 Task: Add a signature Kaitlyn Wright containing Have a great National Youth Day, Kaitlyn Wright to email address softage.5@softage.net and add a label Analytics
Action: Mouse moved to (1118, 89)
Screenshot: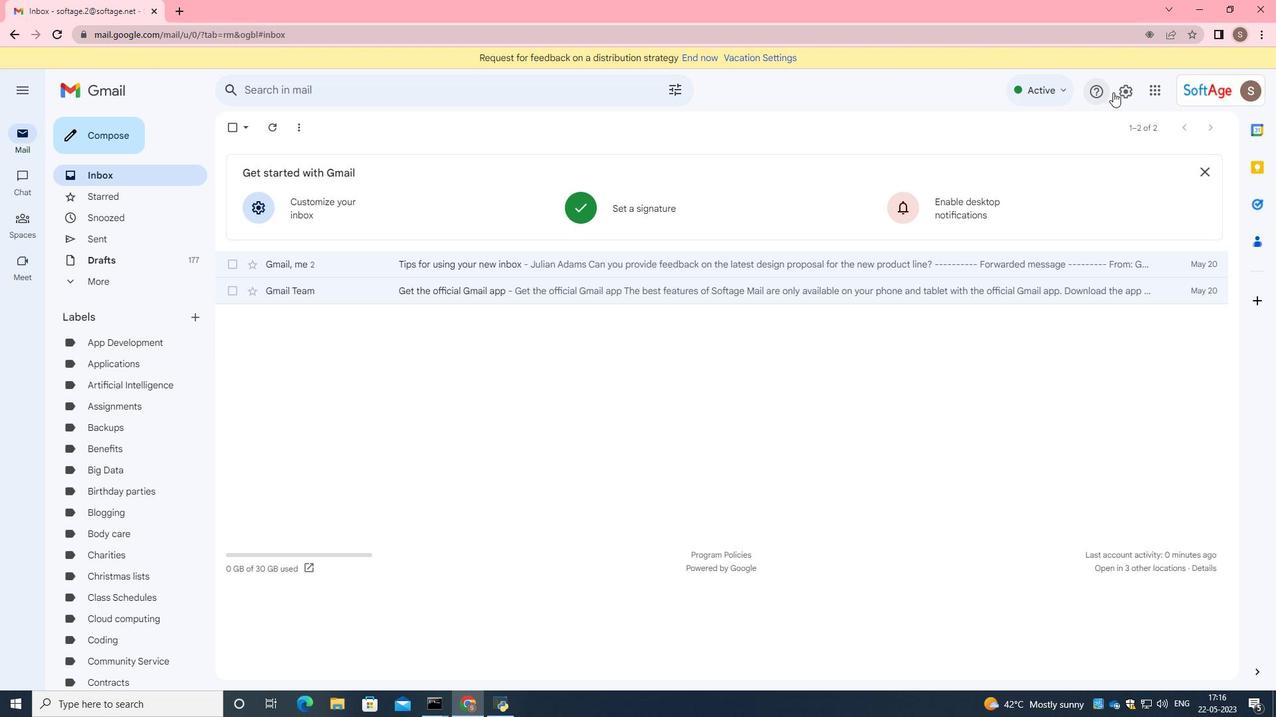 
Action: Mouse pressed left at (1118, 89)
Screenshot: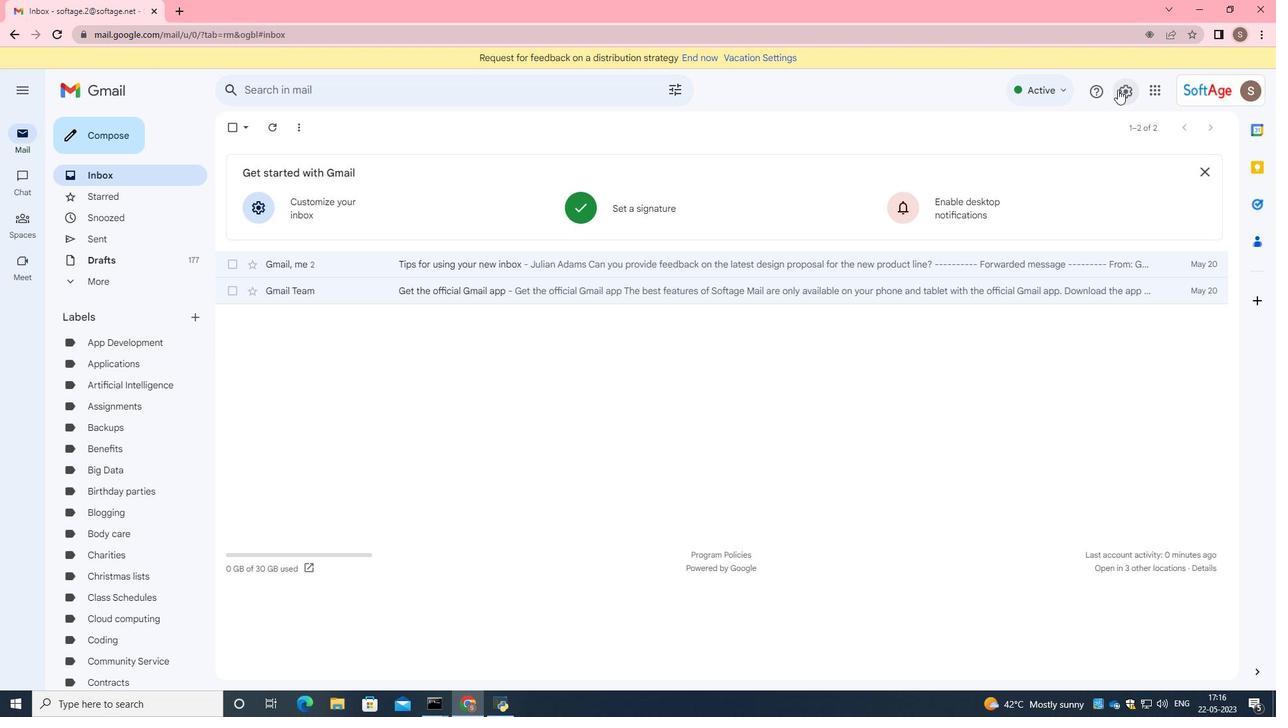 
Action: Mouse moved to (1124, 157)
Screenshot: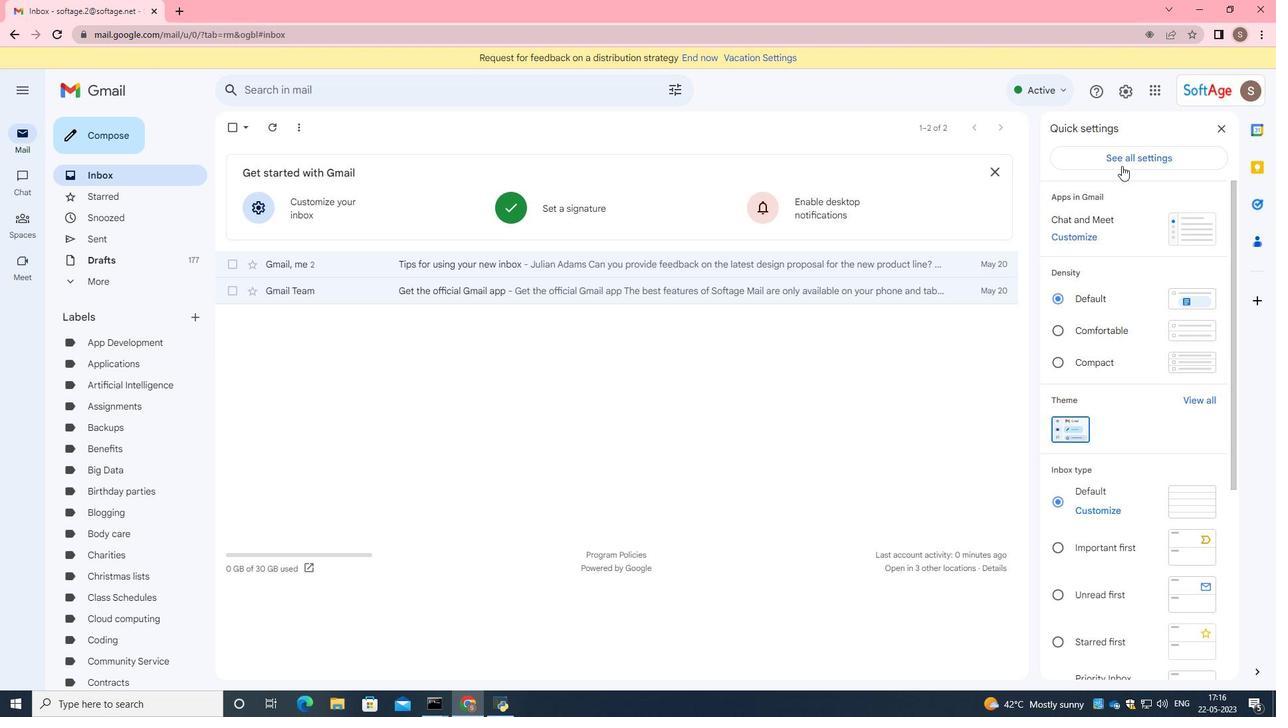 
Action: Mouse pressed left at (1124, 157)
Screenshot: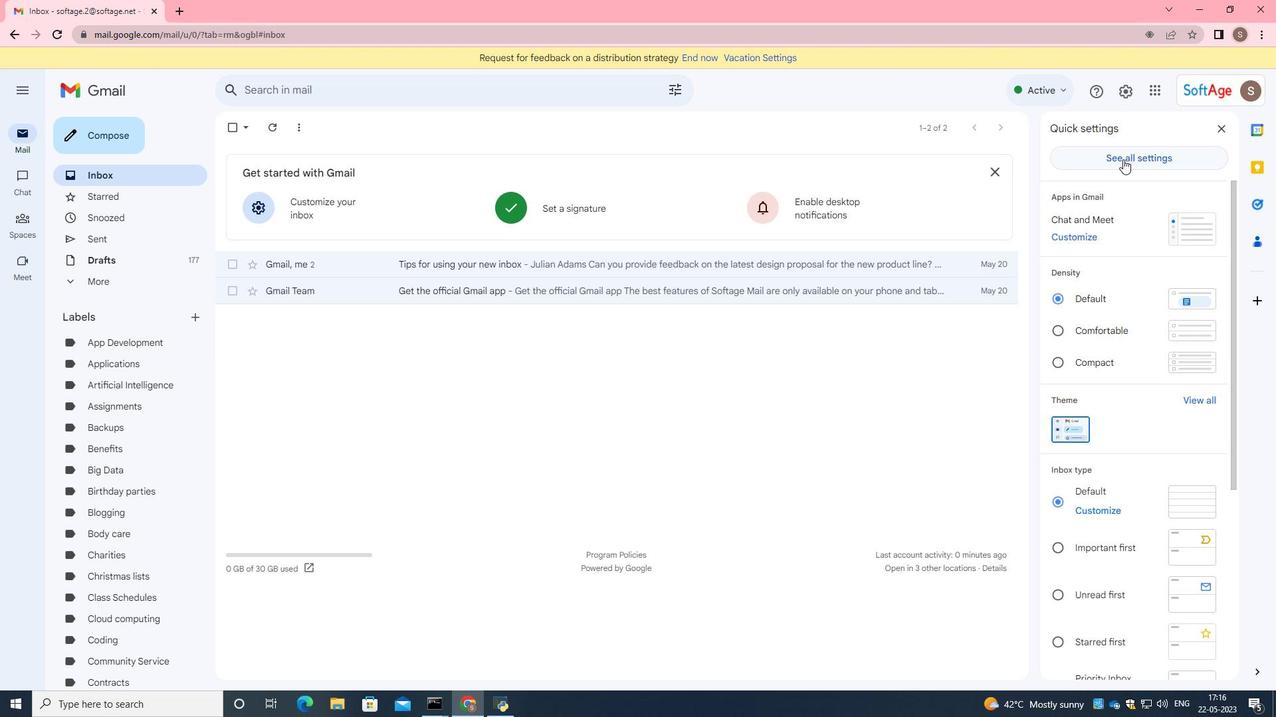 
Action: Mouse moved to (739, 311)
Screenshot: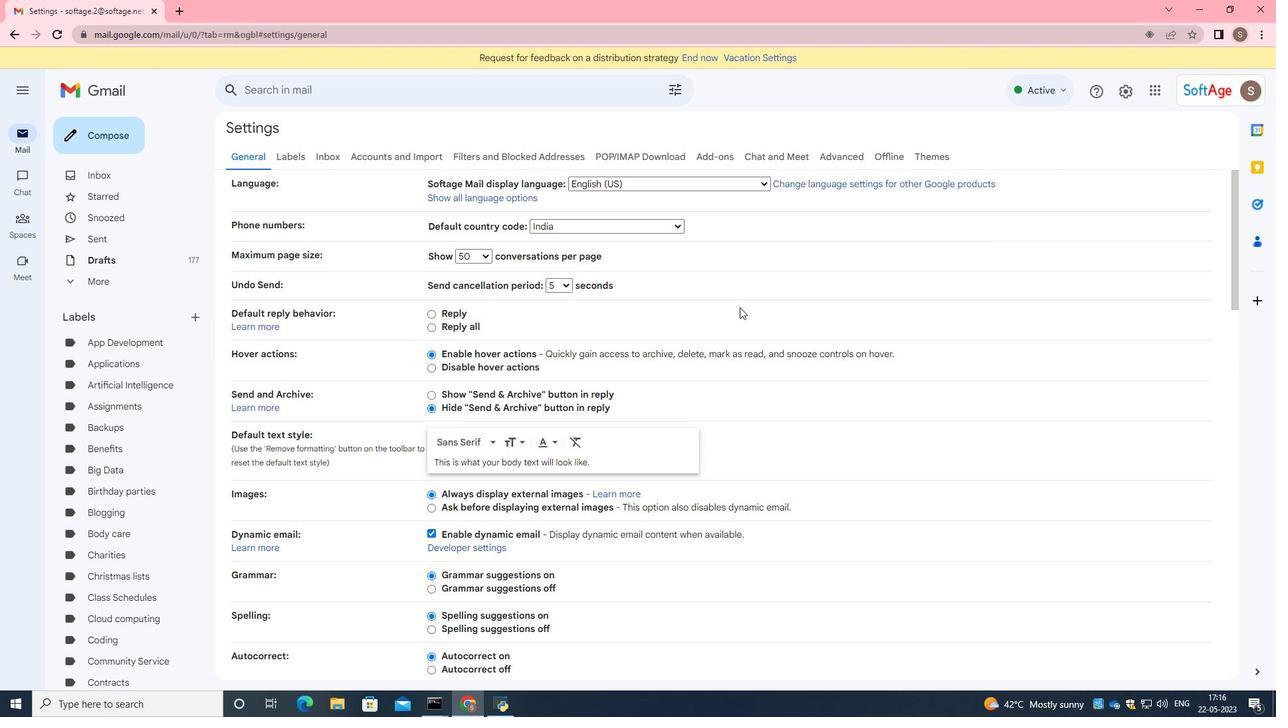 
Action: Mouse scrolled (739, 310) with delta (0, 0)
Screenshot: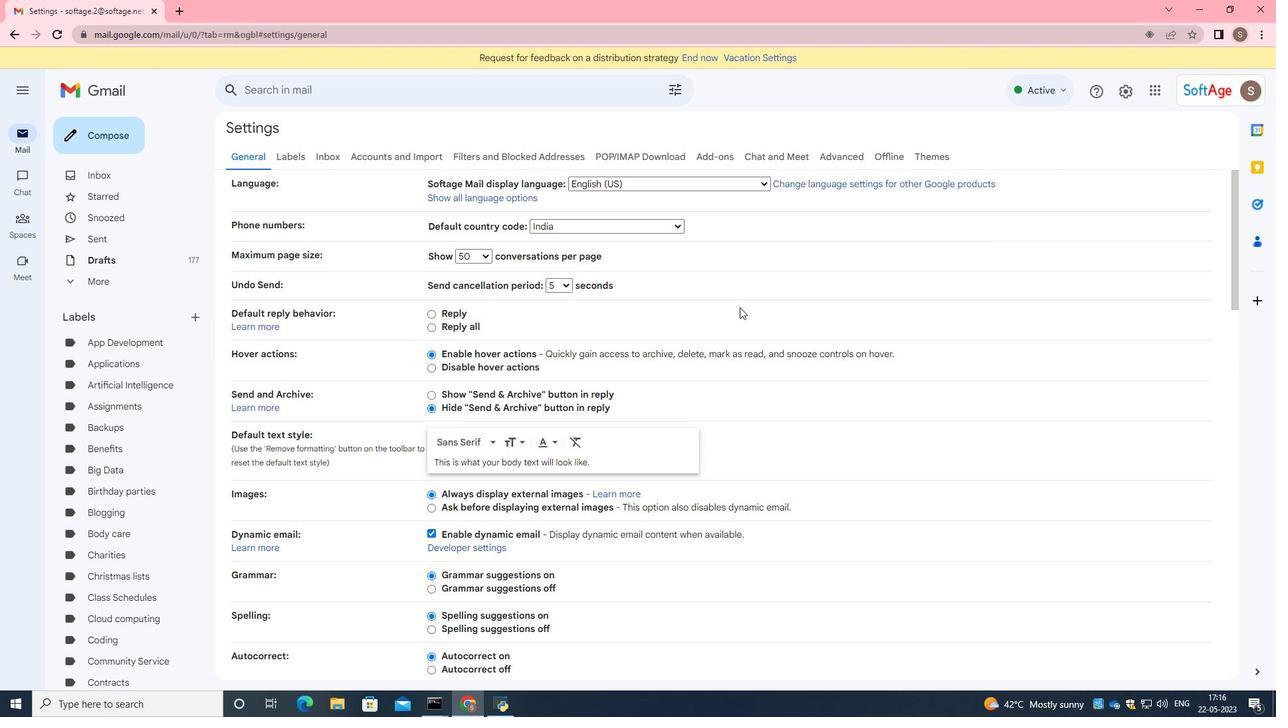 
Action: Mouse moved to (738, 317)
Screenshot: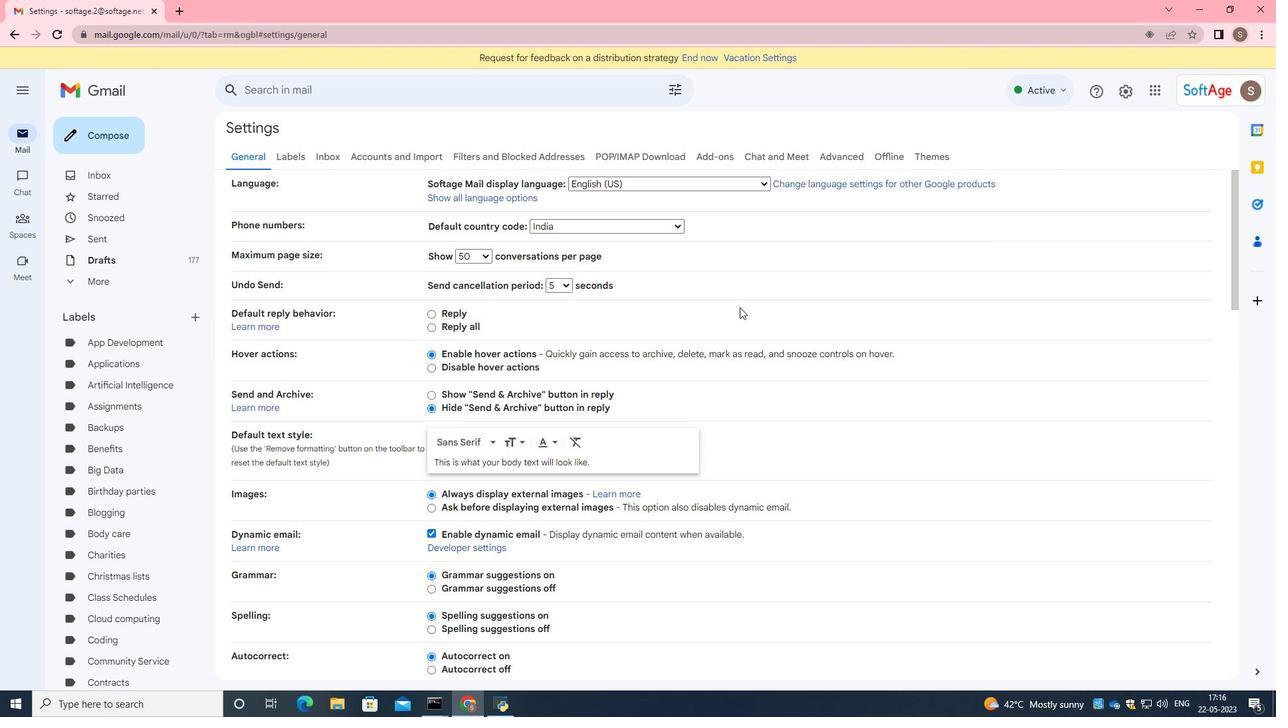 
Action: Mouse scrolled (738, 317) with delta (0, 0)
Screenshot: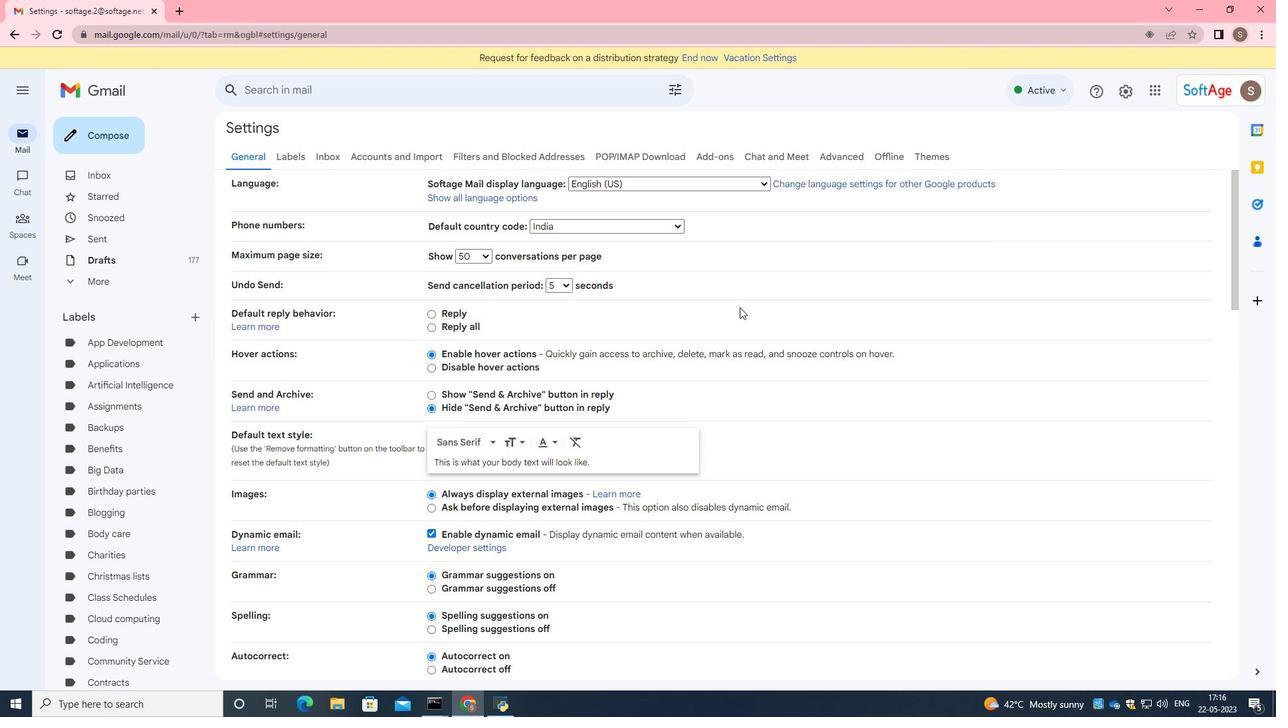 
Action: Mouse moved to (738, 319)
Screenshot: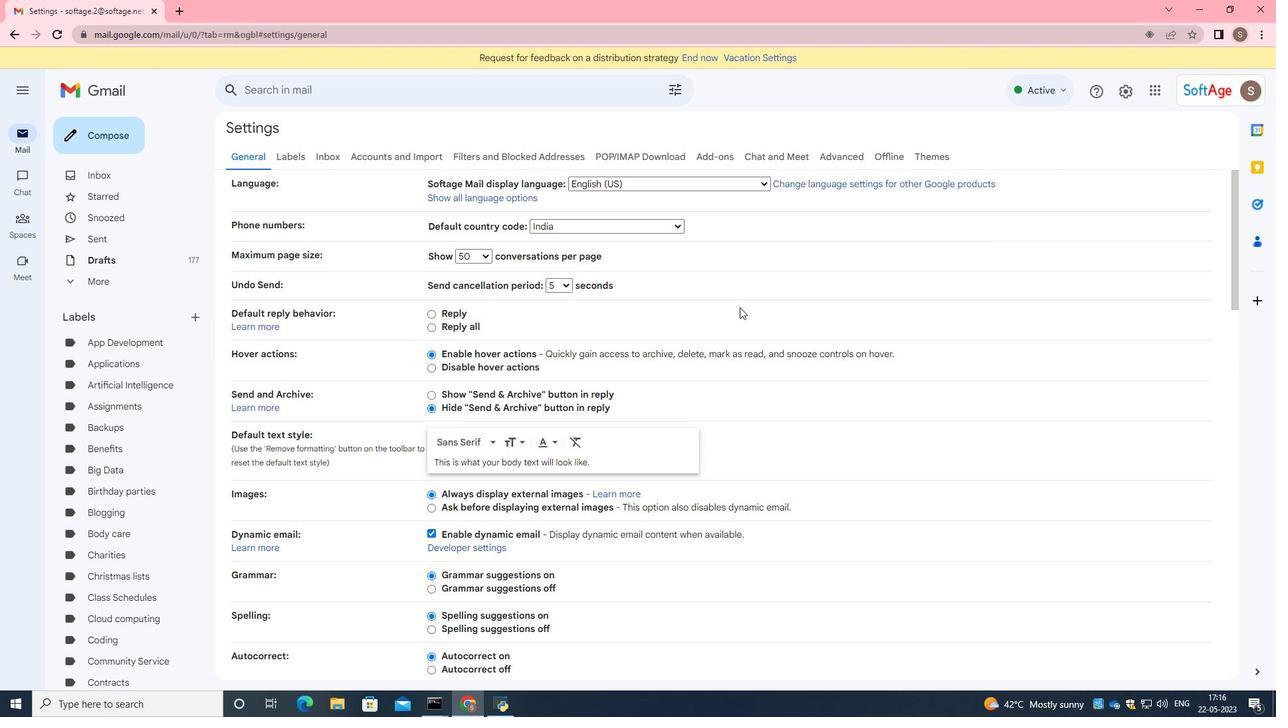 
Action: Mouse scrolled (738, 319) with delta (0, 0)
Screenshot: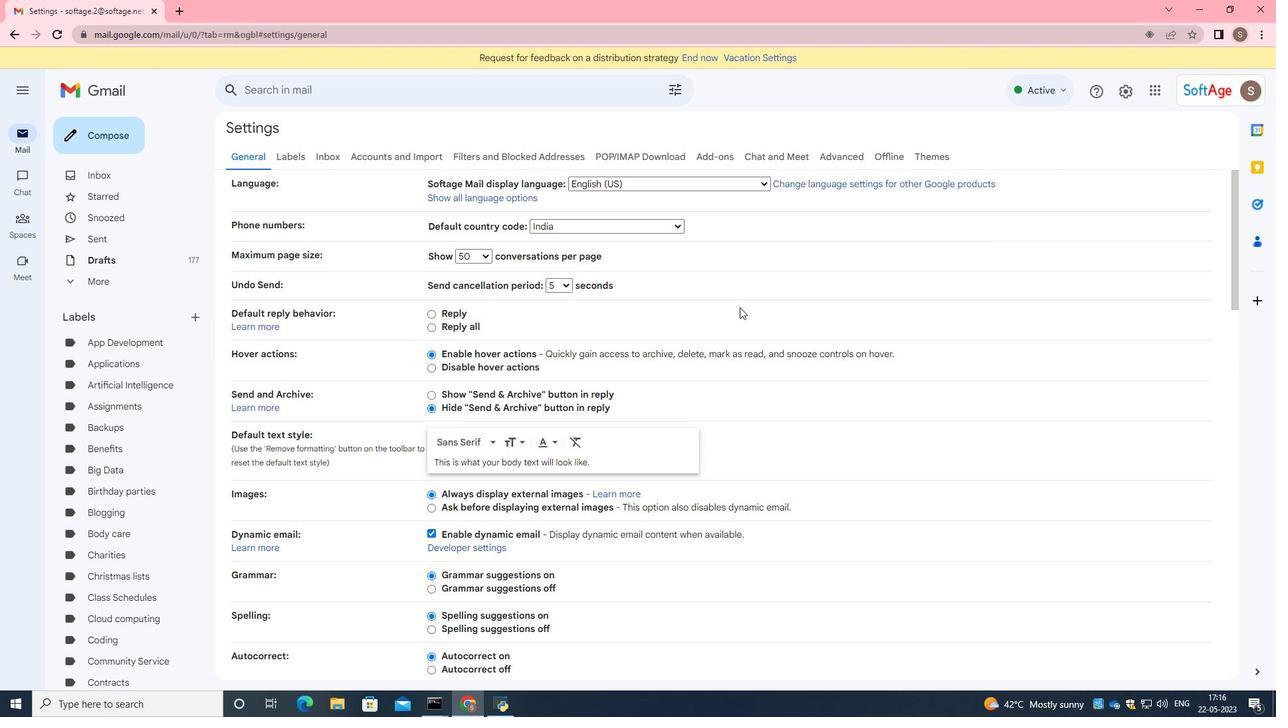 
Action: Mouse scrolled (738, 319) with delta (0, 0)
Screenshot: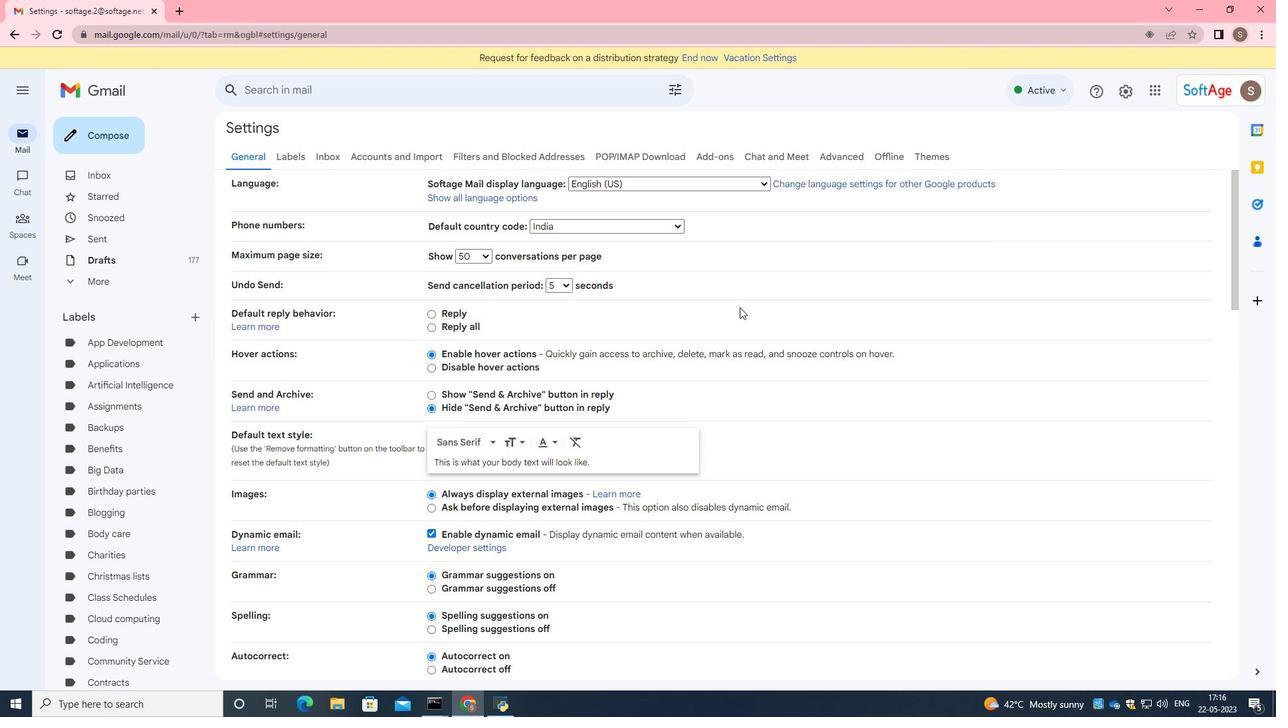 
Action: Mouse scrolled (738, 319) with delta (0, 0)
Screenshot: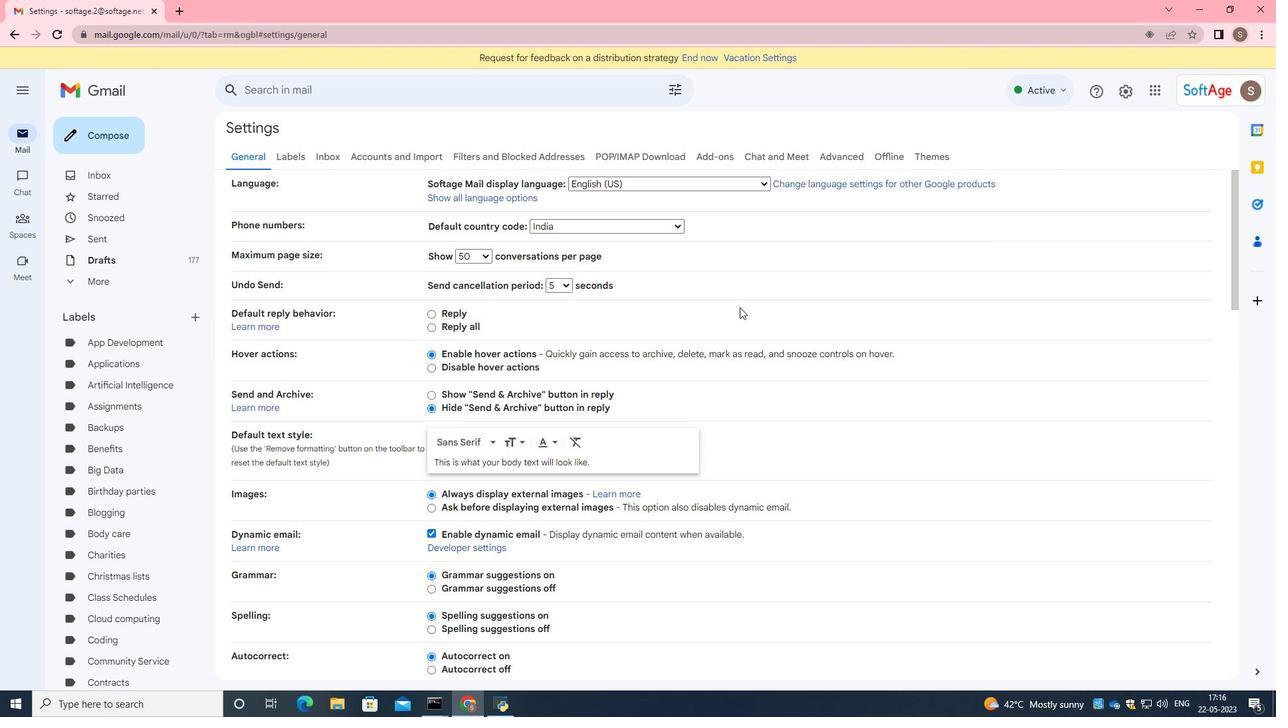 
Action: Mouse scrolled (738, 319) with delta (0, 0)
Screenshot: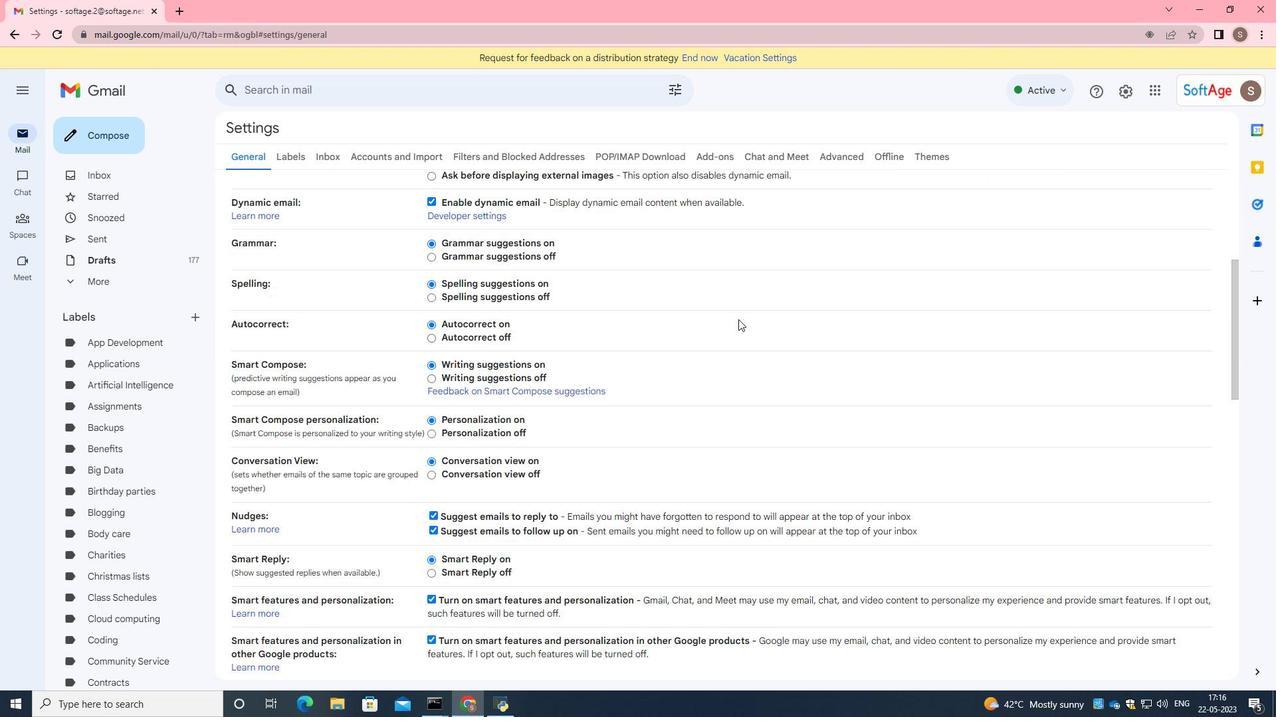 
Action: Mouse scrolled (738, 319) with delta (0, 0)
Screenshot: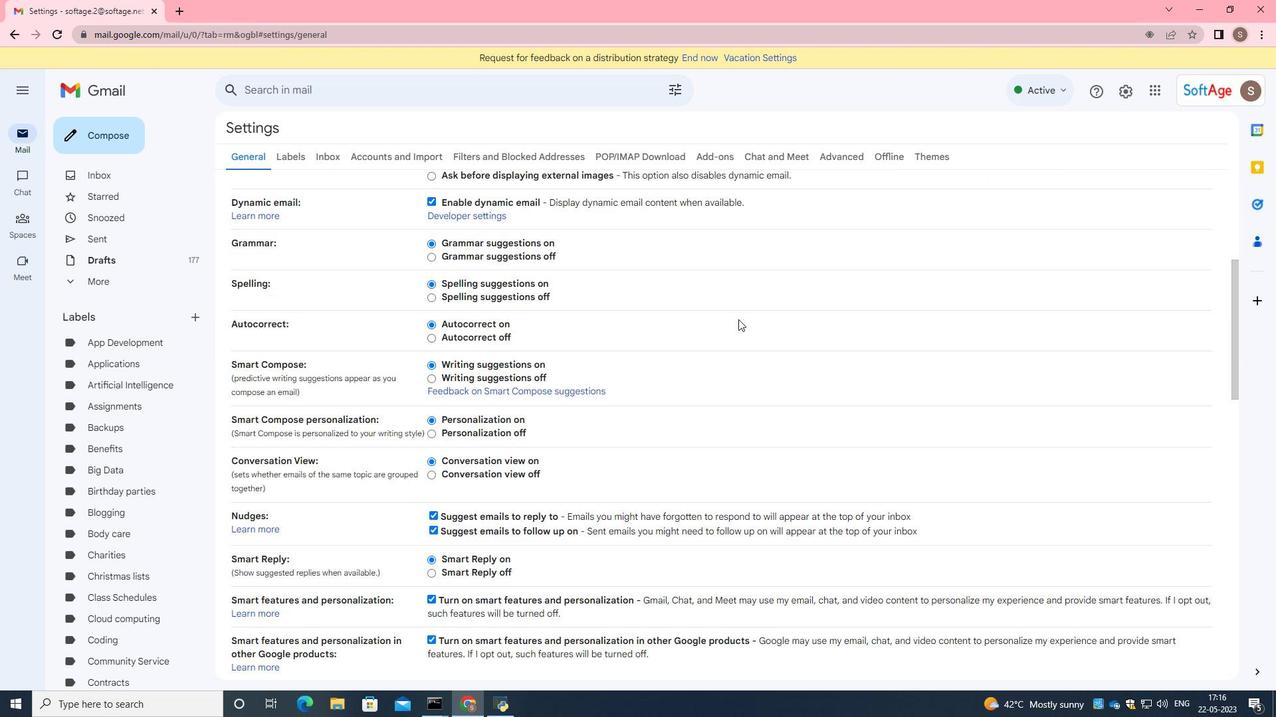 
Action: Mouse scrolled (738, 319) with delta (0, 0)
Screenshot: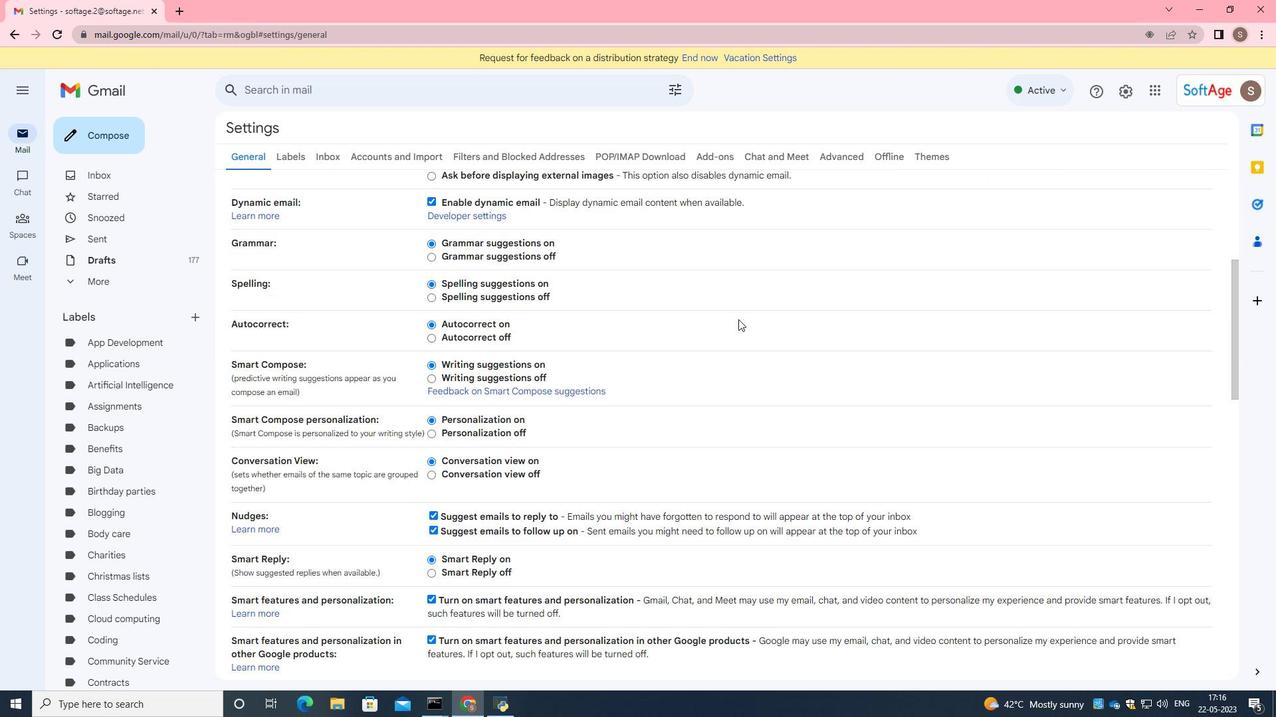 
Action: Mouse scrolled (738, 319) with delta (0, 0)
Screenshot: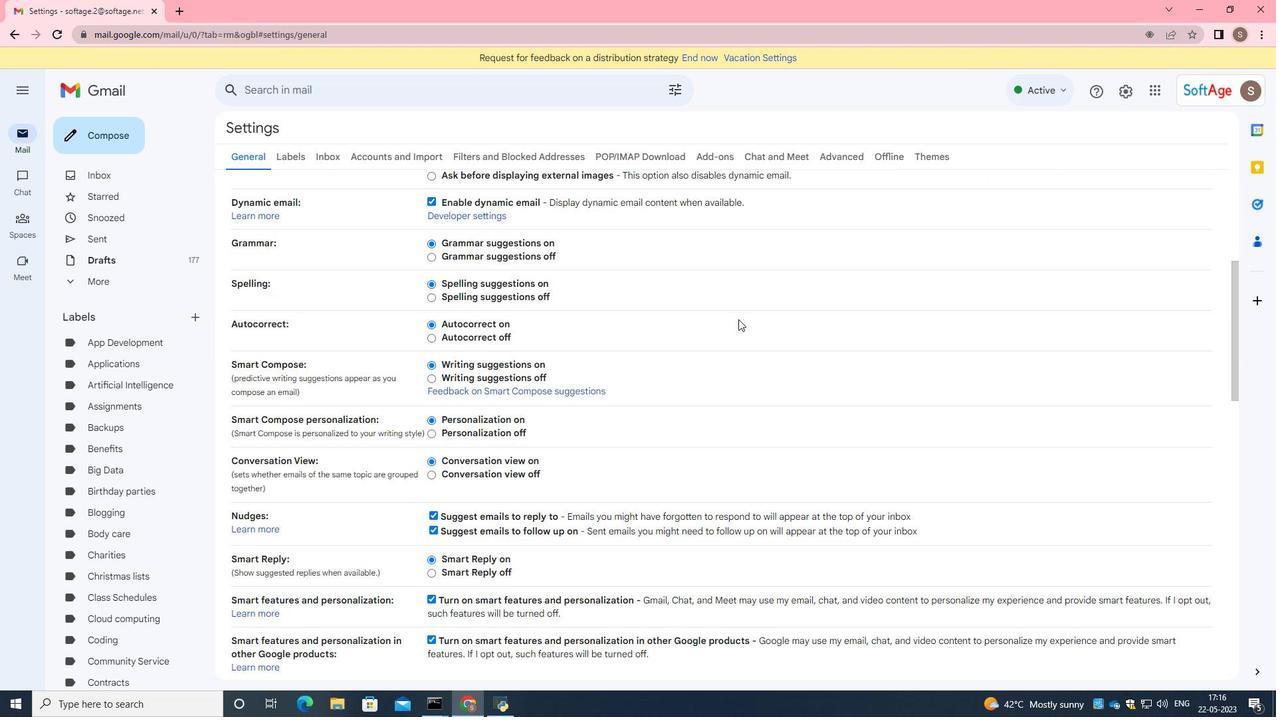 
Action: Mouse moved to (738, 322)
Screenshot: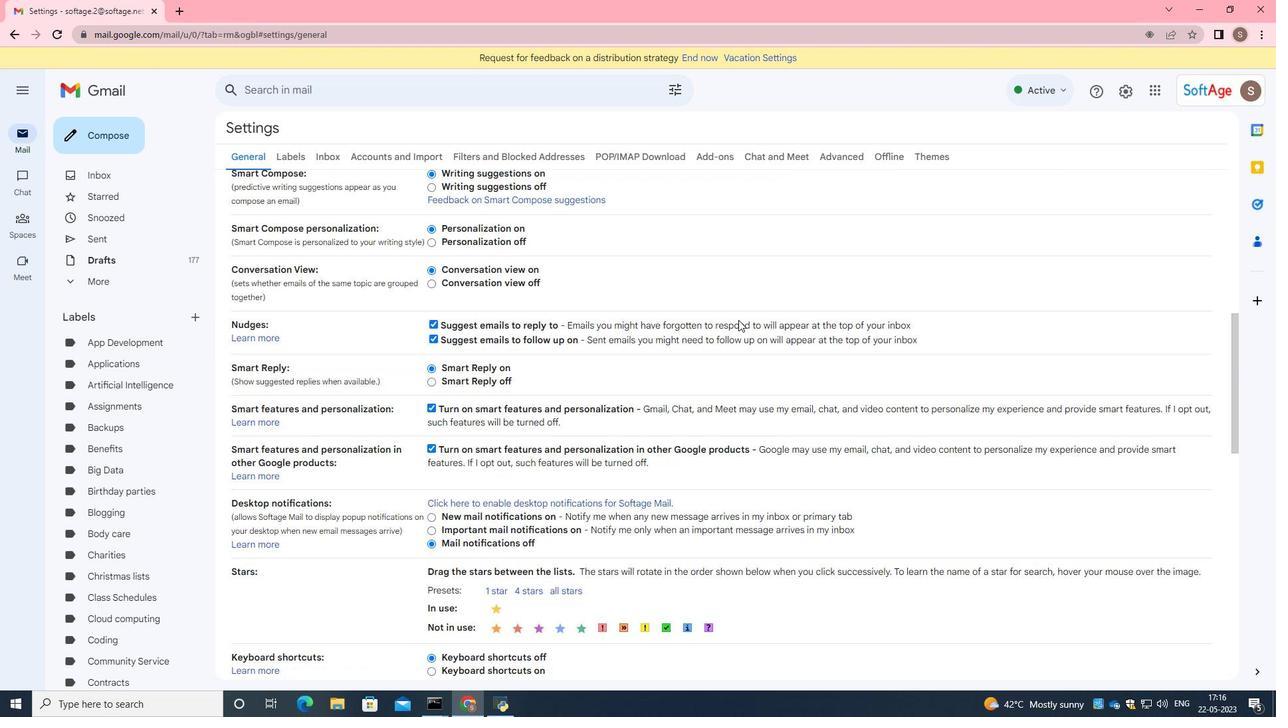 
Action: Mouse scrolled (738, 321) with delta (0, 0)
Screenshot: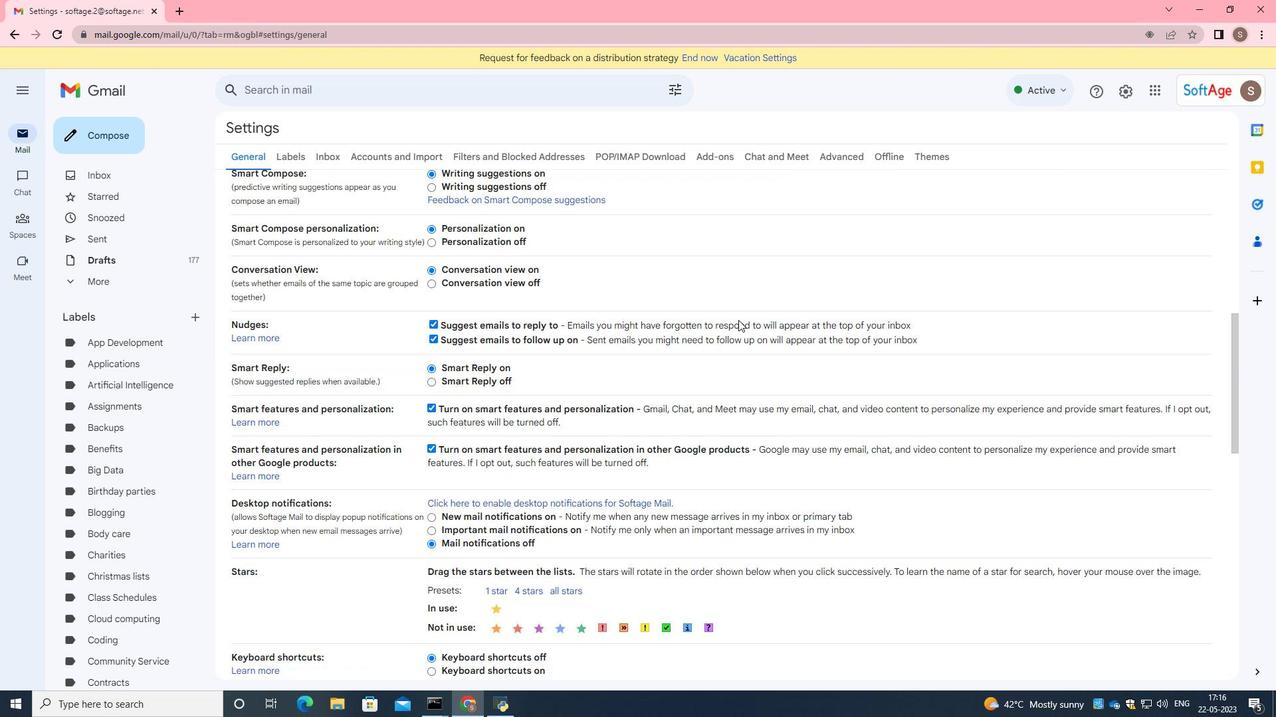 
Action: Mouse moved to (738, 323)
Screenshot: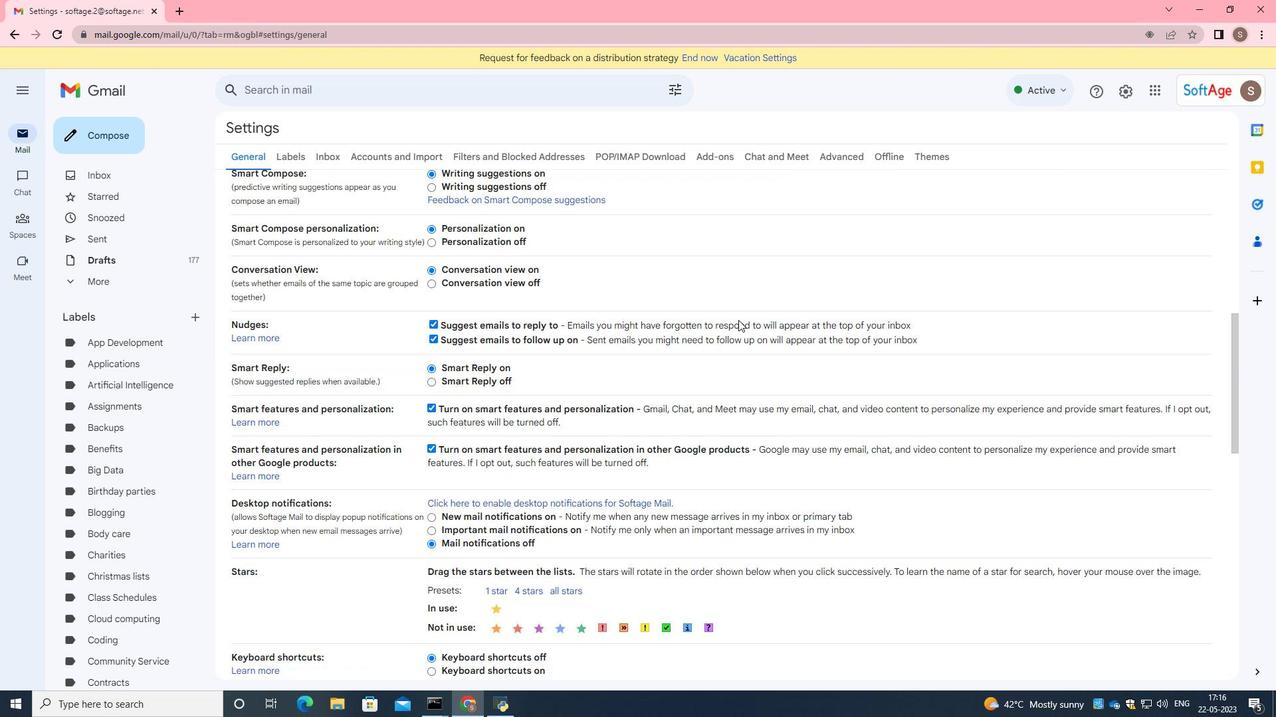 
Action: Mouse scrolled (738, 323) with delta (0, 0)
Screenshot: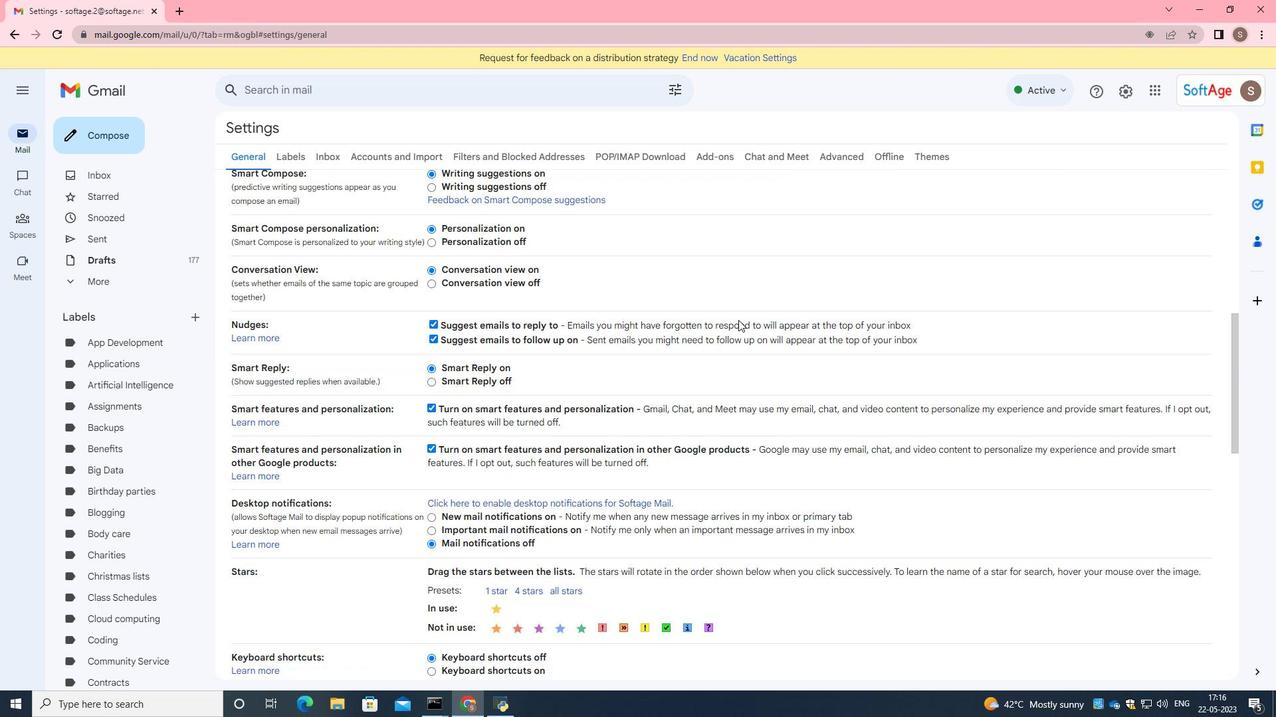 
Action: Mouse scrolled (738, 323) with delta (0, 0)
Screenshot: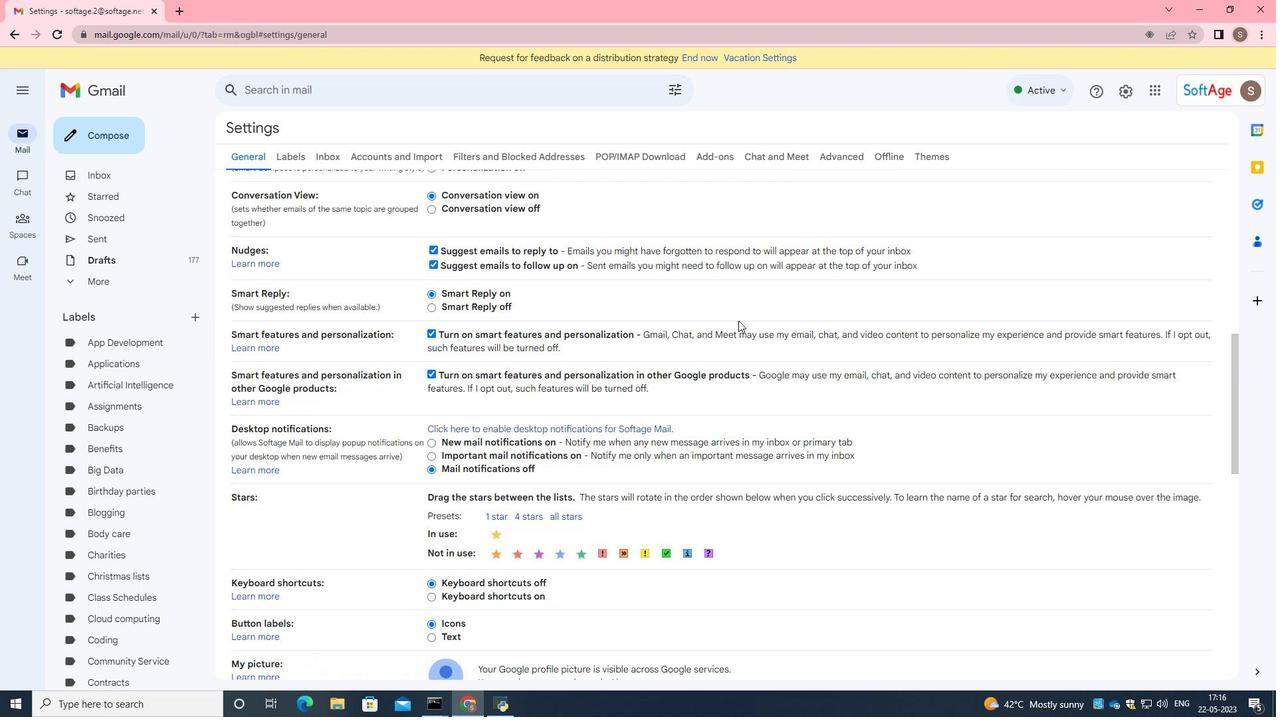 
Action: Mouse moved to (737, 343)
Screenshot: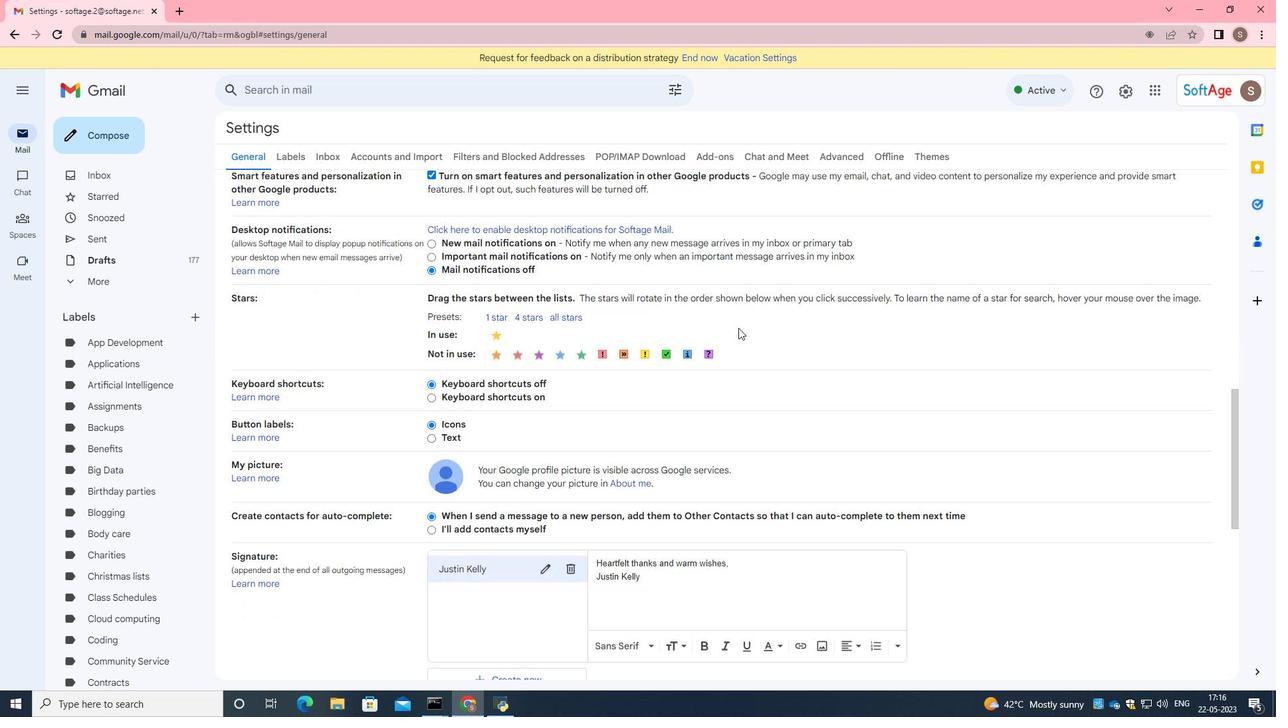 
Action: Mouse scrolled (737, 342) with delta (0, 0)
Screenshot: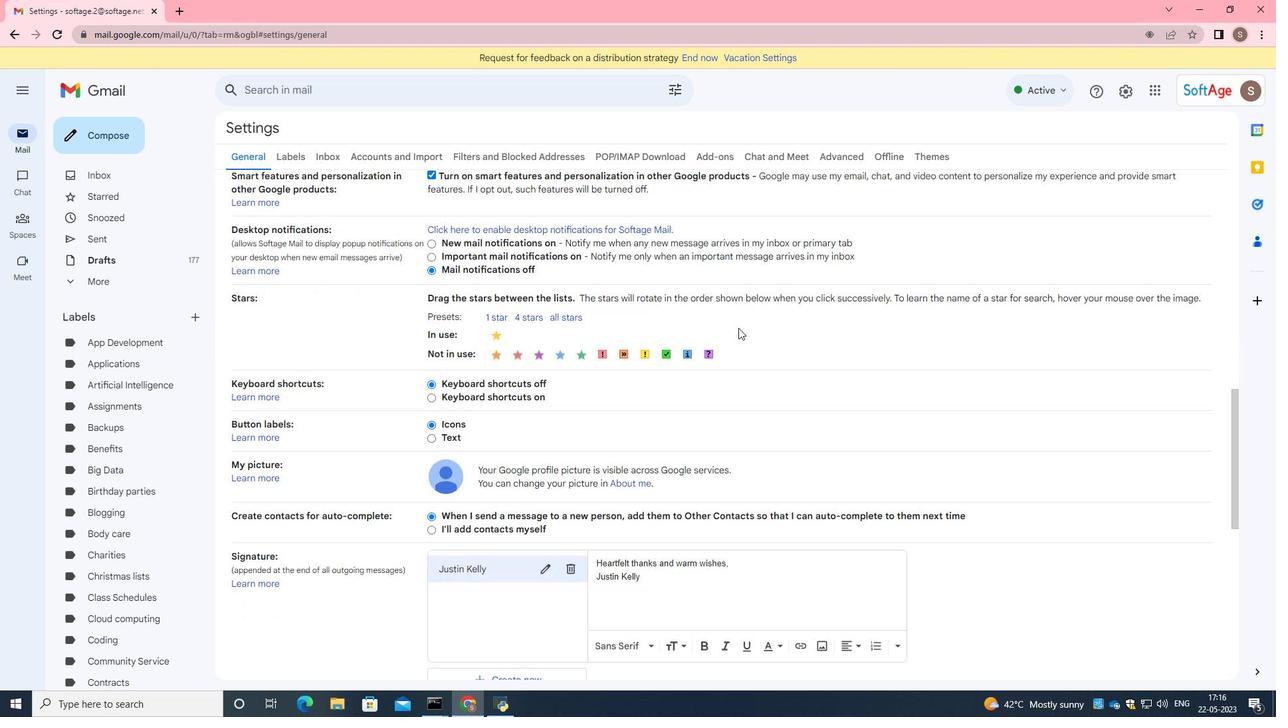
Action: Mouse moved to (737, 346)
Screenshot: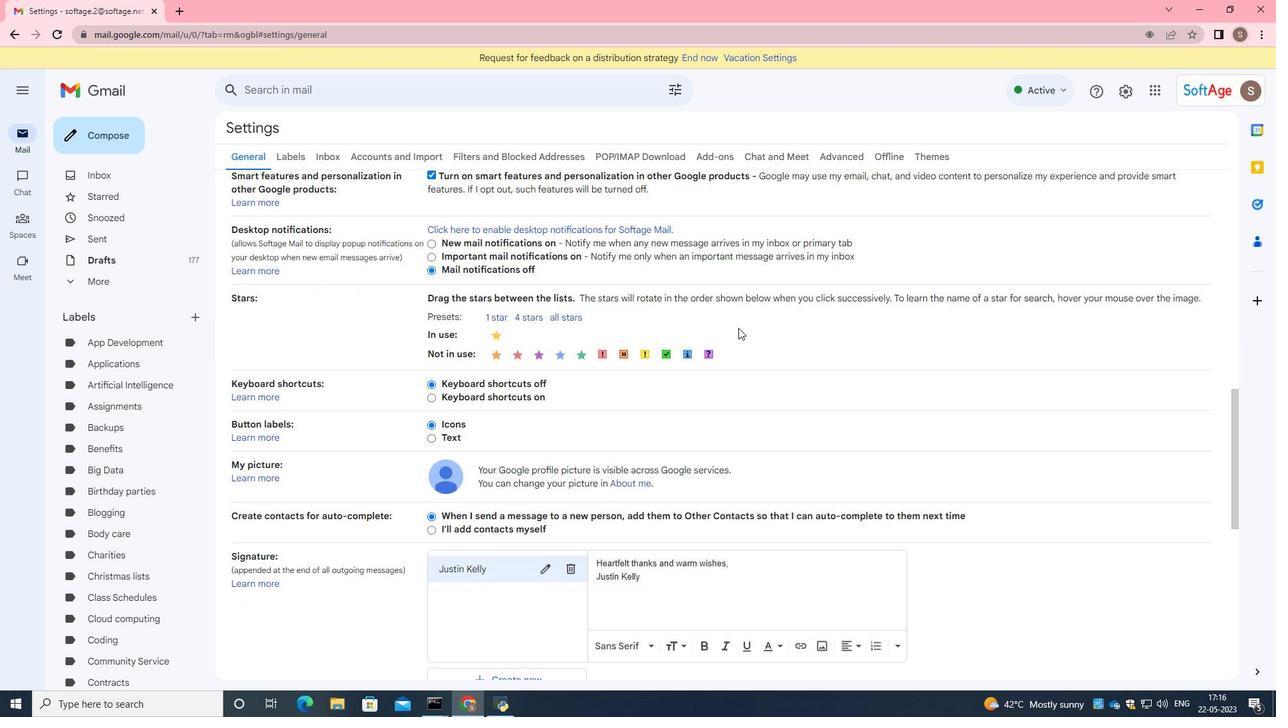 
Action: Mouse scrolled (737, 345) with delta (0, 0)
Screenshot: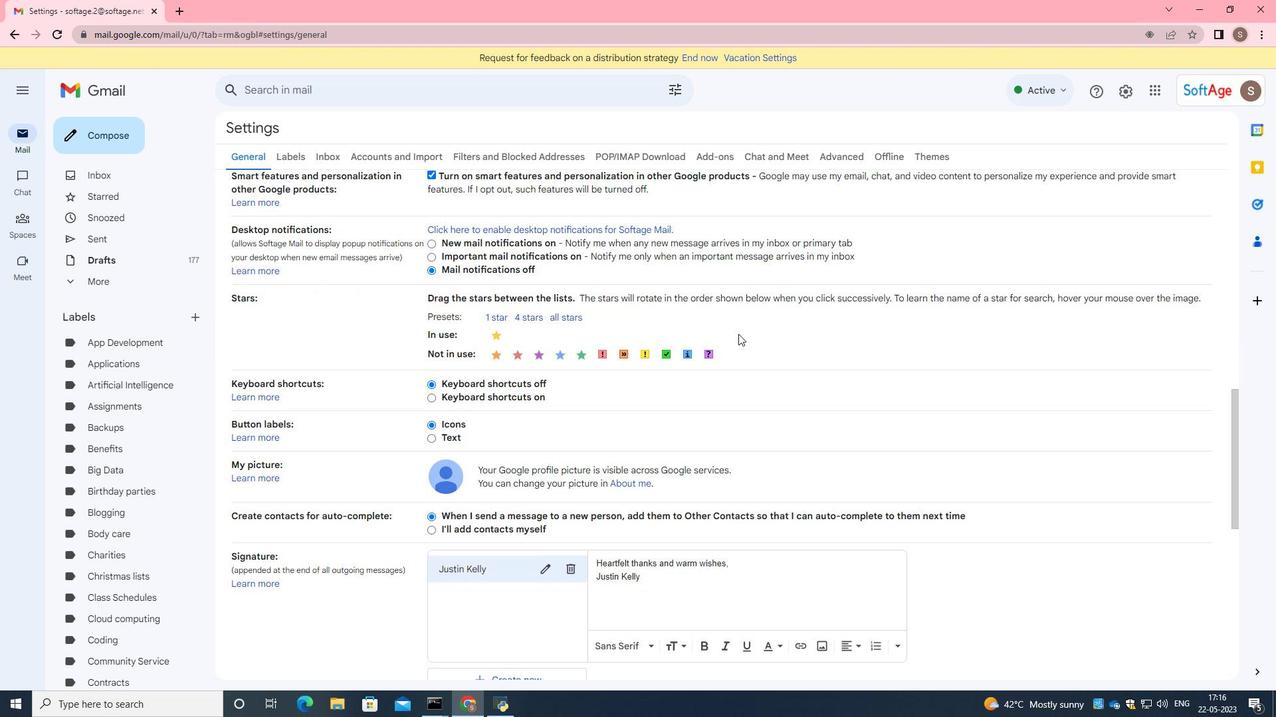 
Action: Mouse scrolled (737, 345) with delta (0, 0)
Screenshot: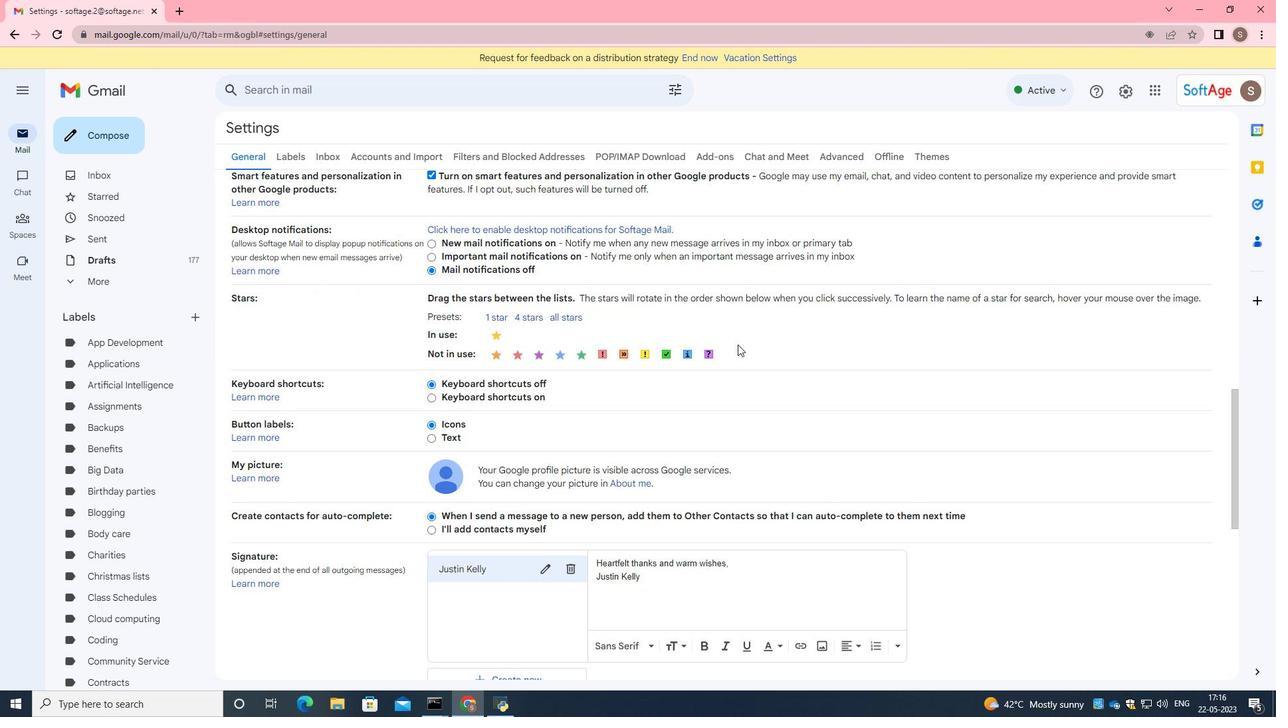 
Action: Mouse moved to (577, 374)
Screenshot: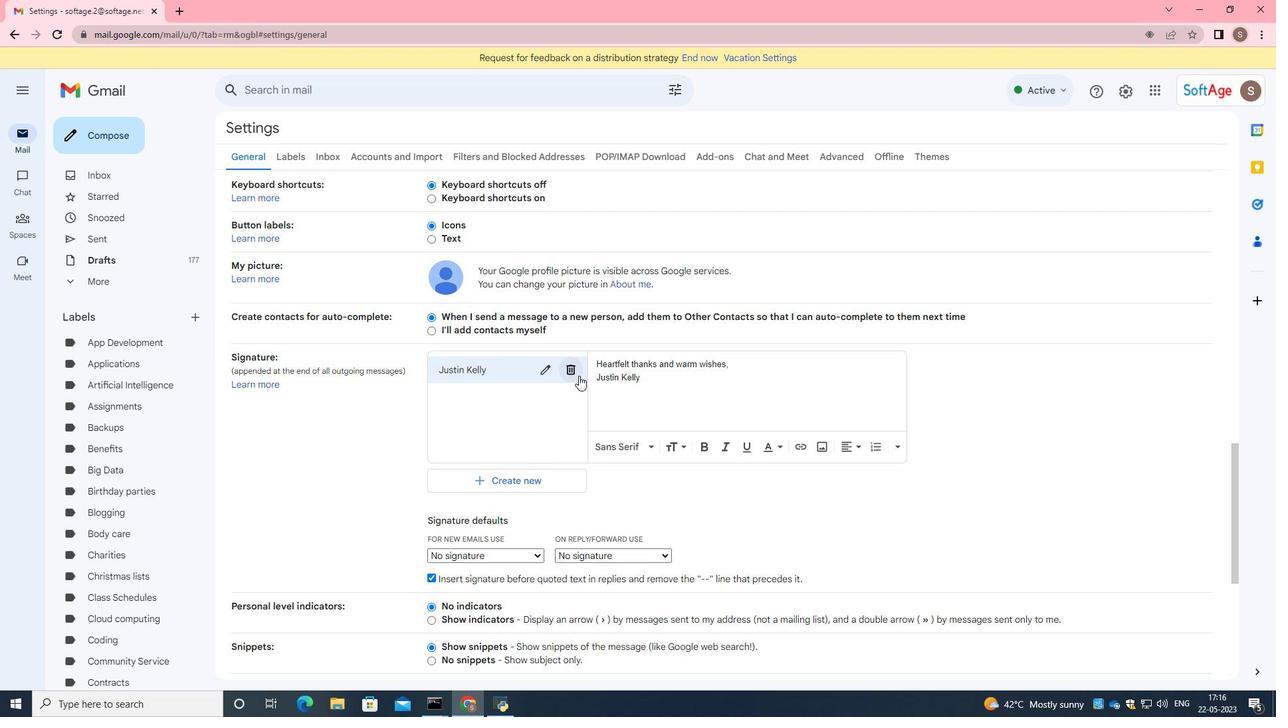 
Action: Mouse pressed left at (577, 374)
Screenshot: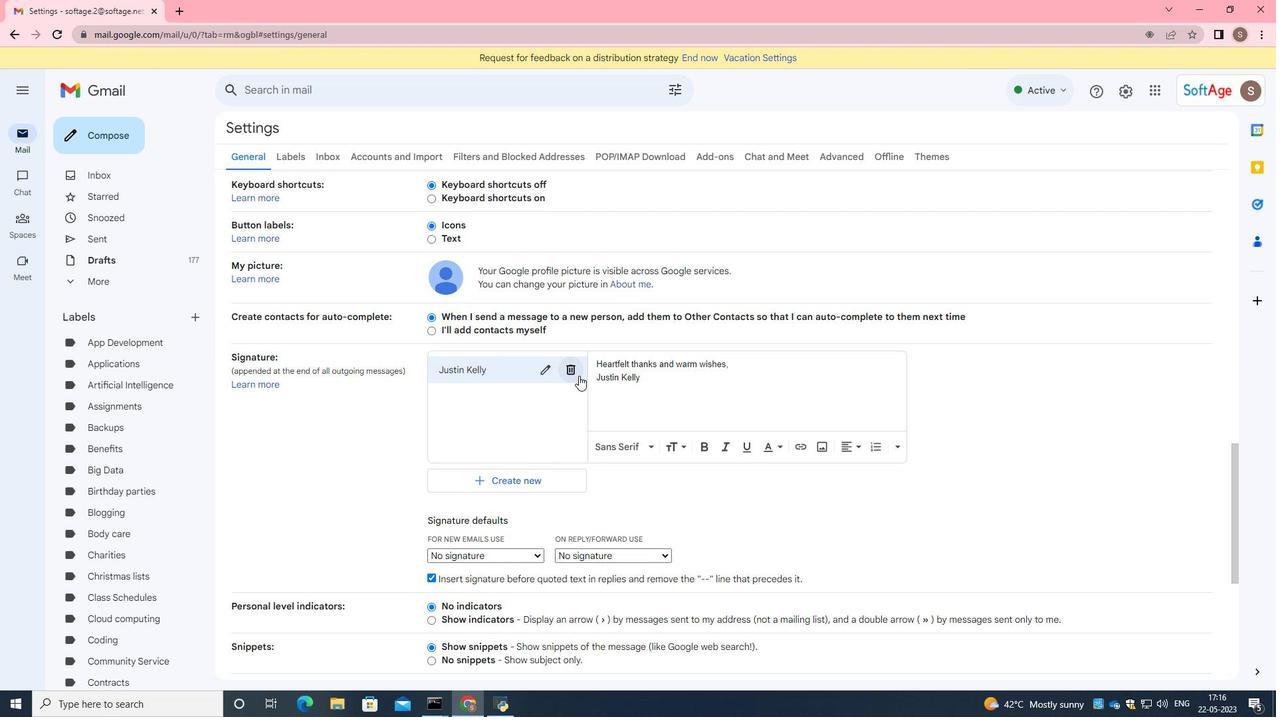 
Action: Mouse moved to (743, 390)
Screenshot: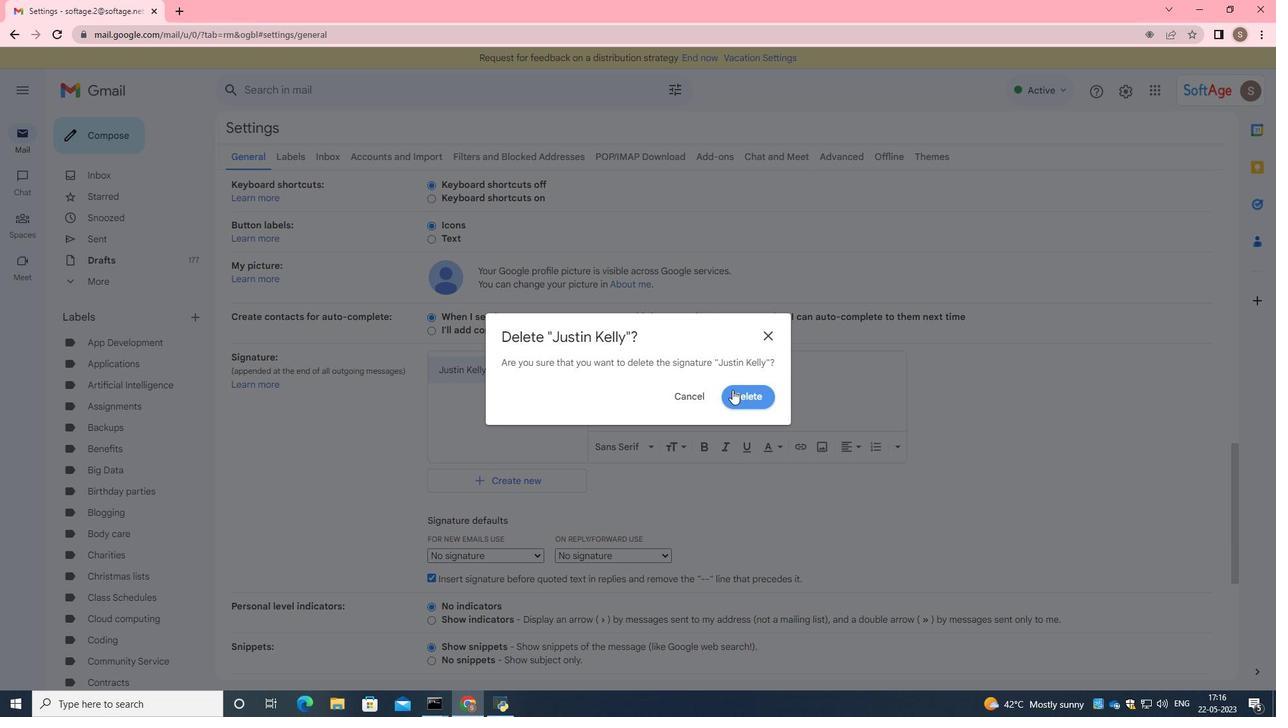 
Action: Mouse pressed left at (743, 390)
Screenshot: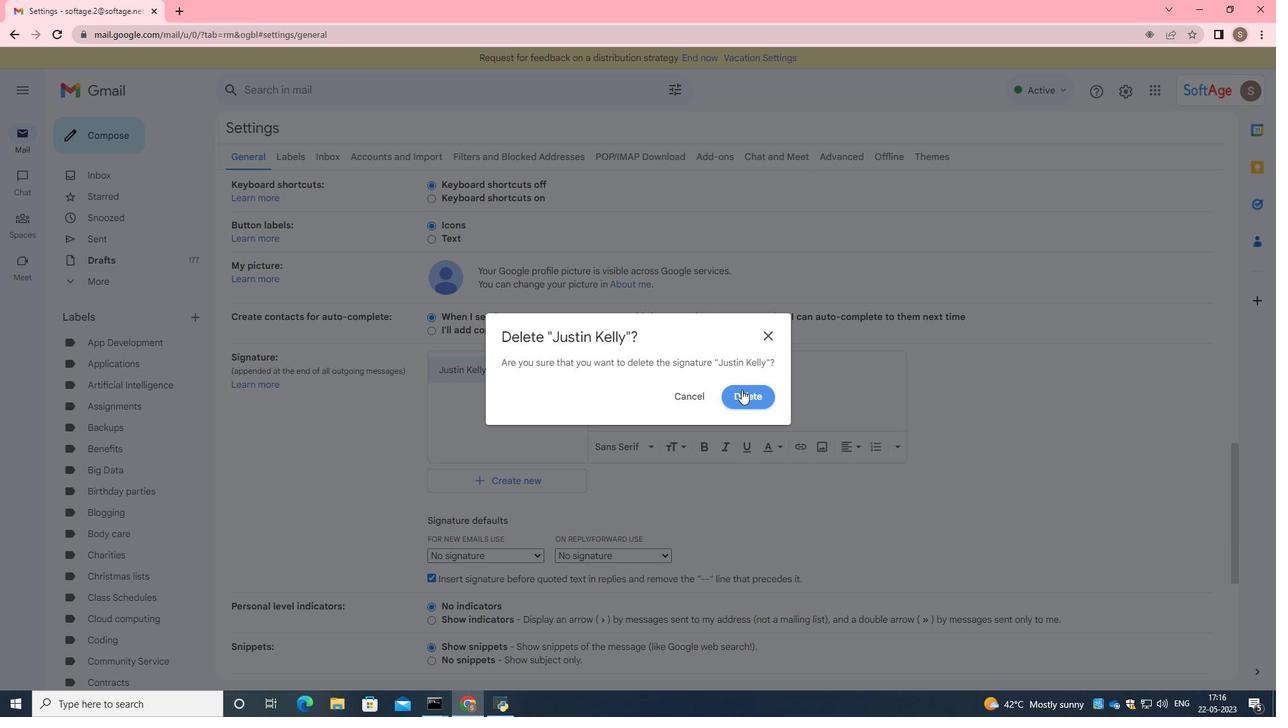 
Action: Mouse moved to (492, 384)
Screenshot: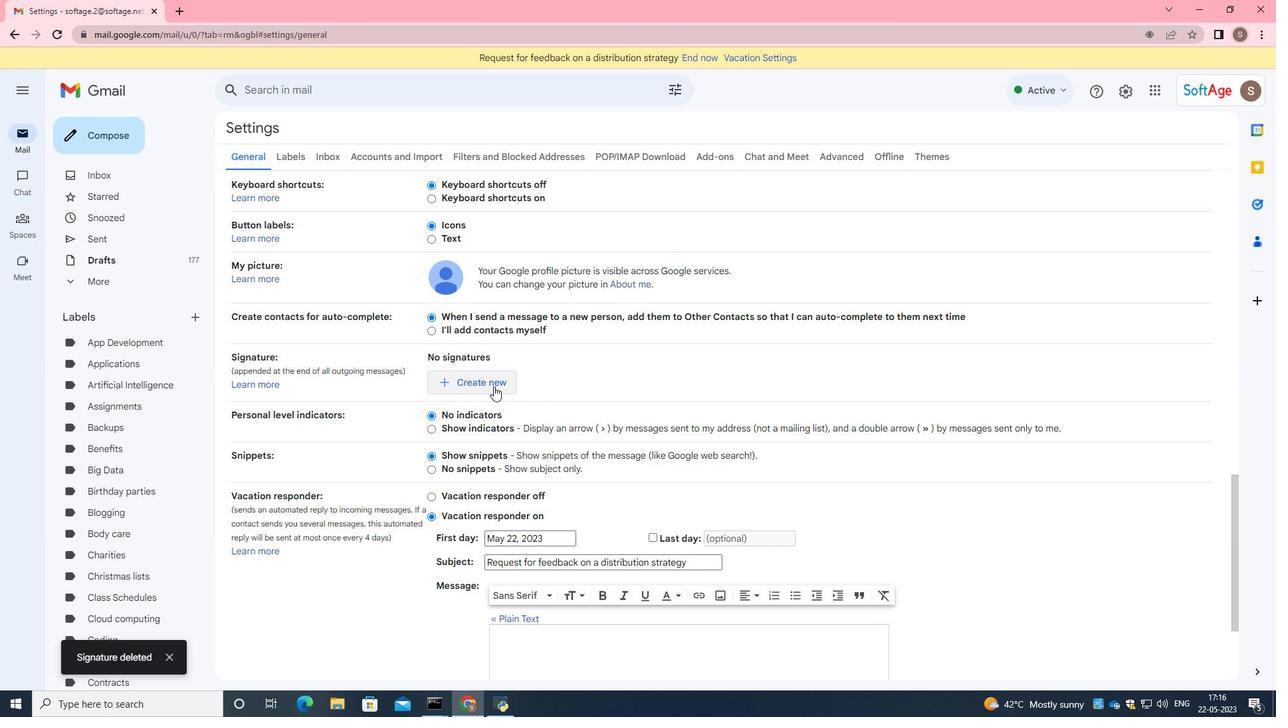 
Action: Mouse pressed left at (492, 384)
Screenshot: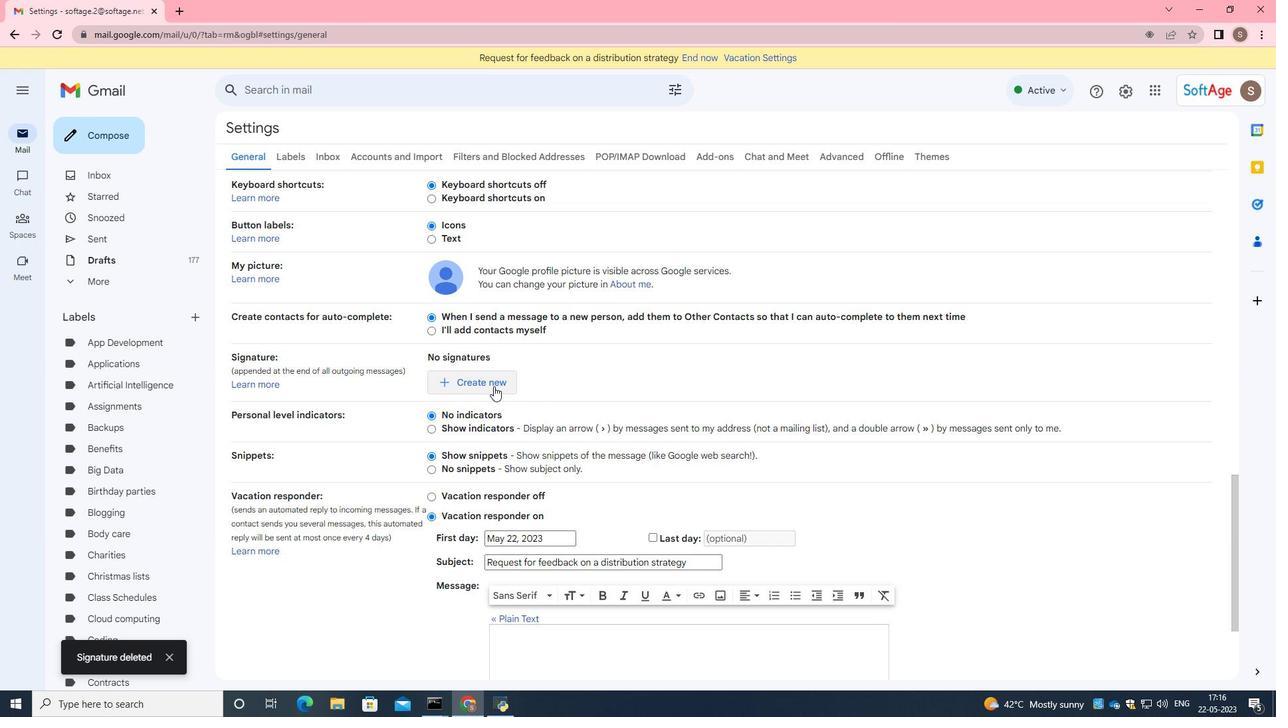 
Action: Mouse moved to (539, 365)
Screenshot: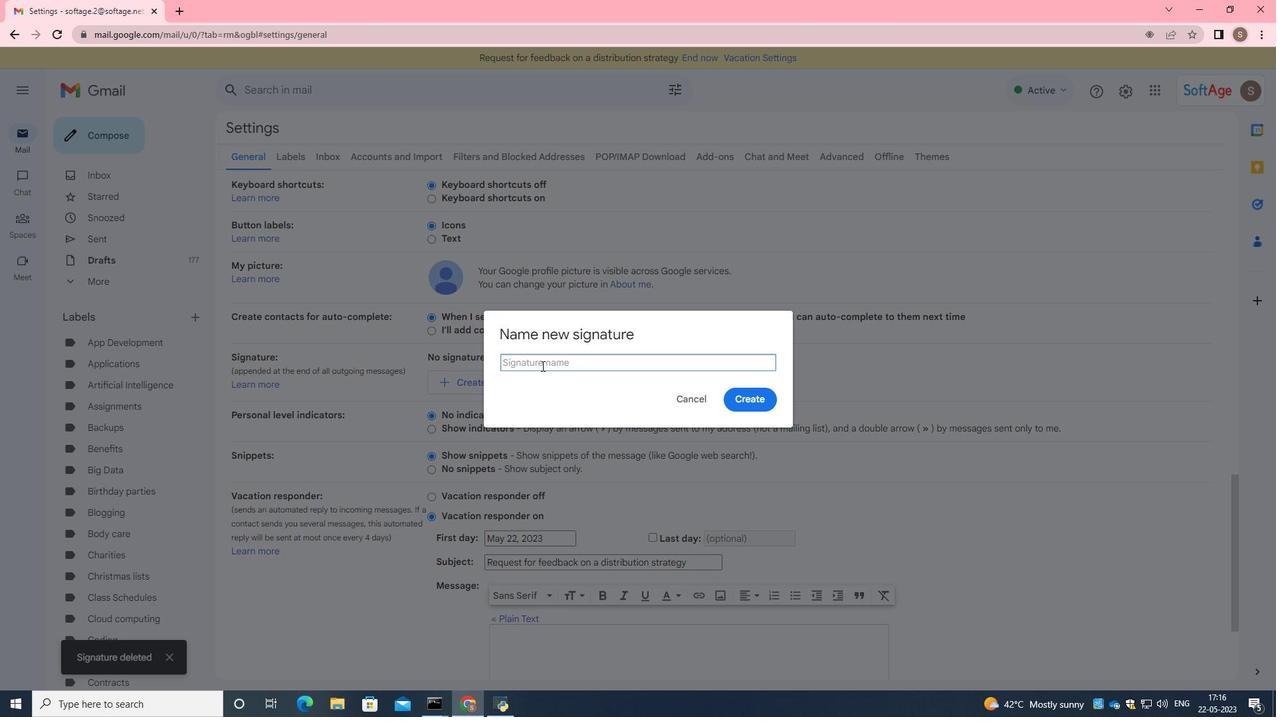
Action: Key pressed <Key.caps_lock>D<Key.backspace>K<Key.caps_lock>aitlyn<Key.space><Key.caps_lock>W<Key.caps_lock>right
Screenshot: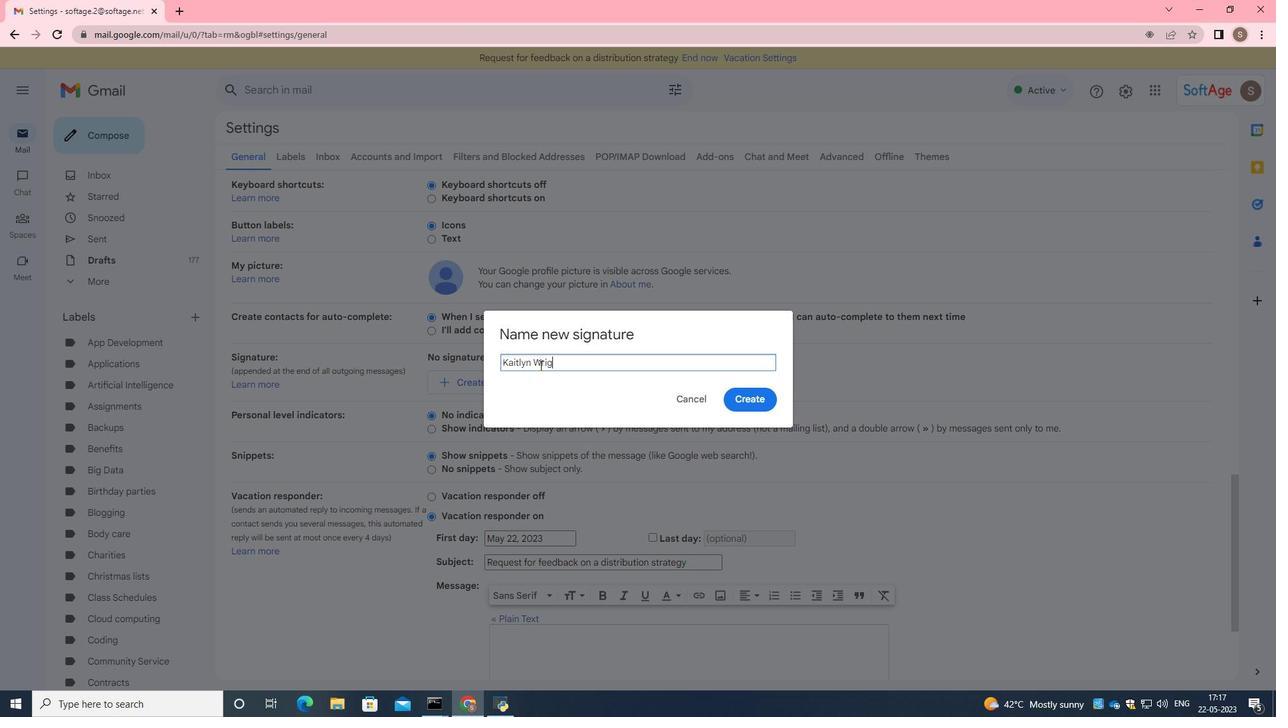 
Action: Mouse moved to (742, 400)
Screenshot: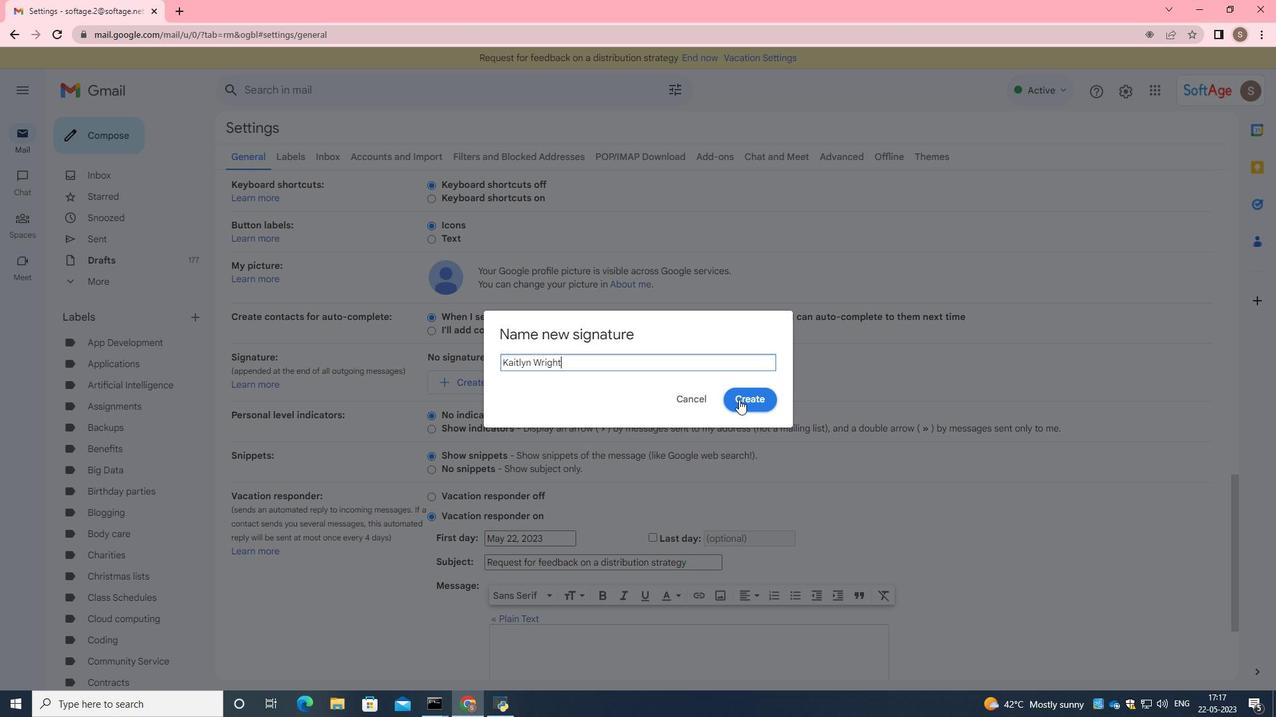 
Action: Mouse pressed left at (742, 400)
Screenshot: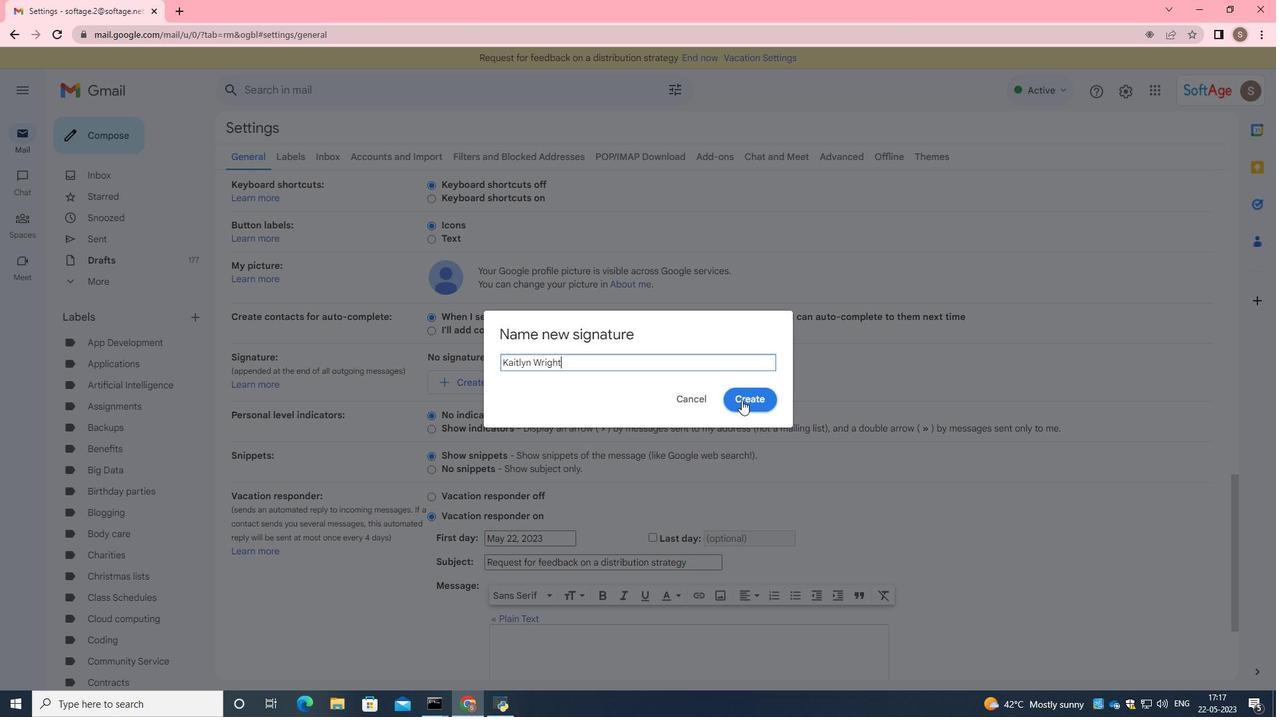 
Action: Mouse moved to (686, 374)
Screenshot: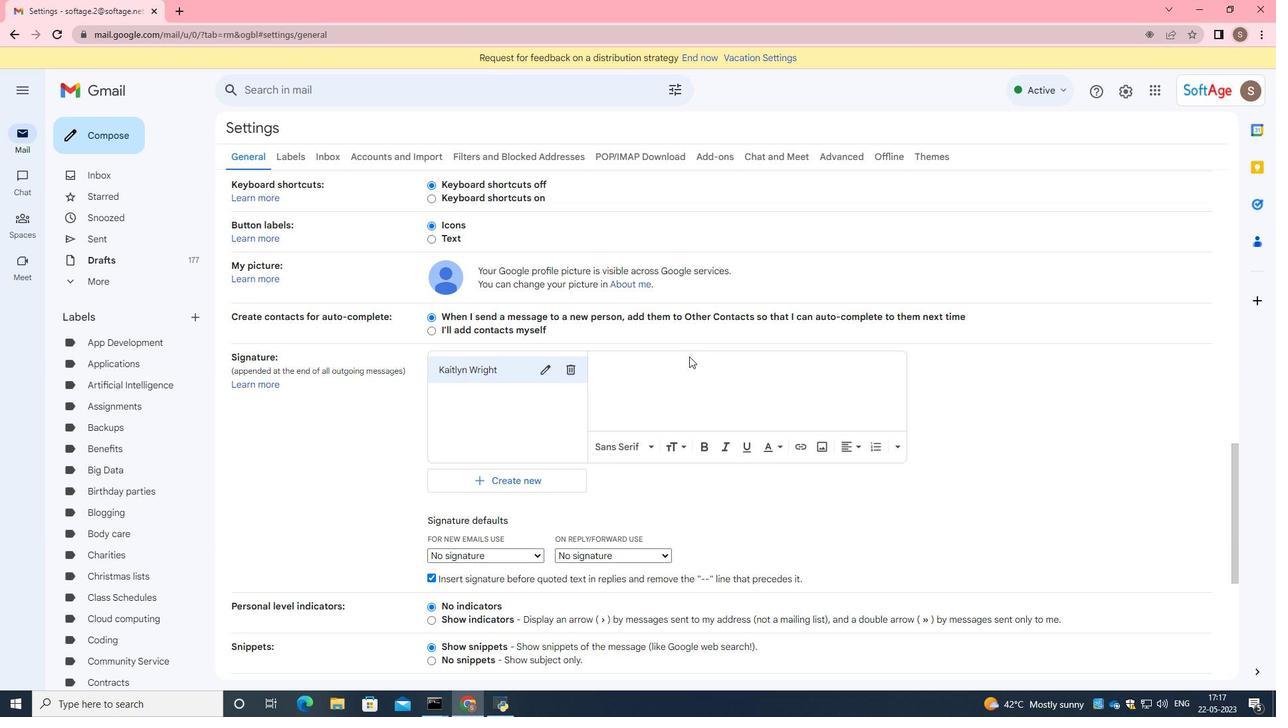 
Action: Mouse pressed left at (686, 374)
Screenshot: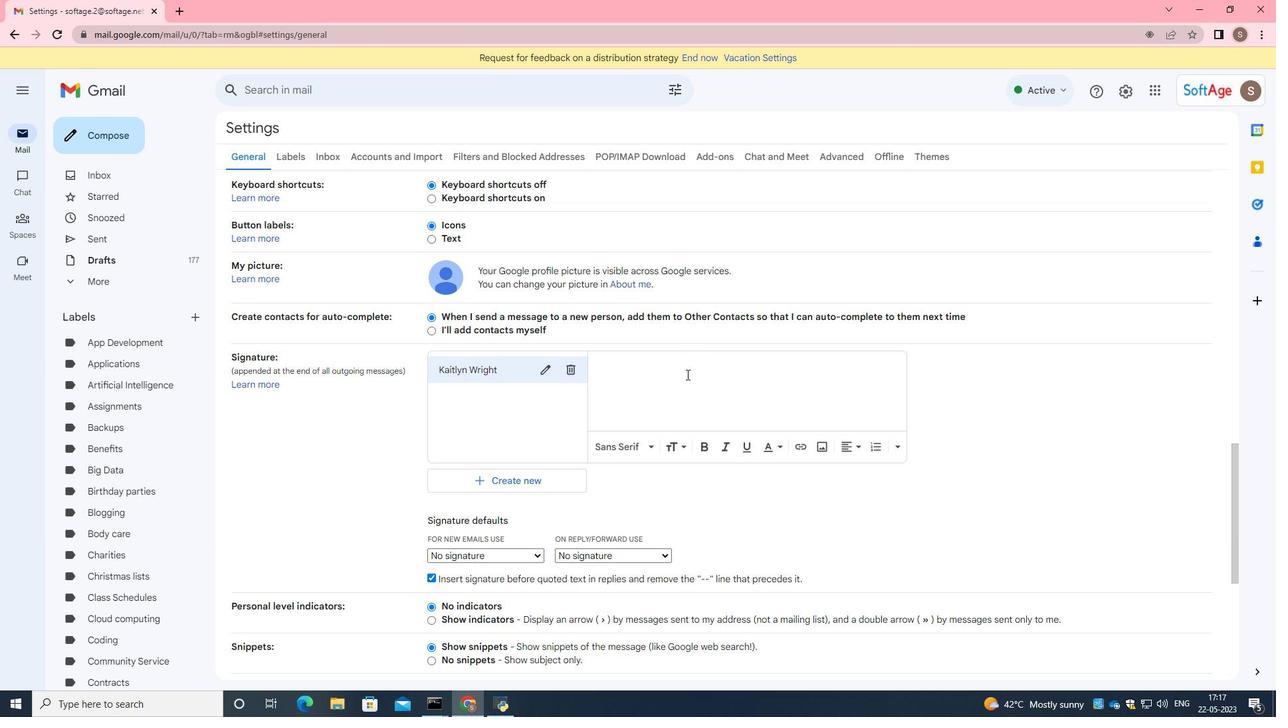 
Action: Mouse moved to (674, 368)
Screenshot: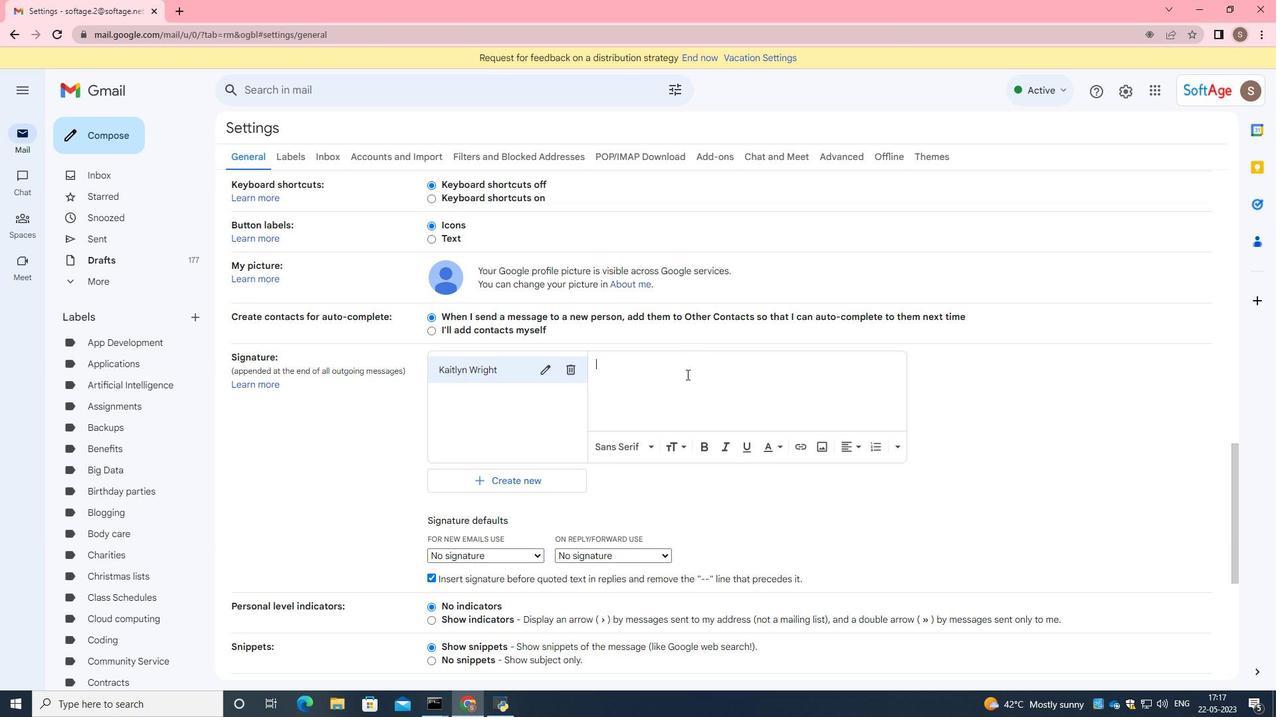 
Action: Key pressed <Key.caps_lock>H<Key.caps_lock>ave<Key.space>a<Key.space>great<Key.space><Key.caps_lock>N<Key.caps_lock>ational<Key.space><Key.caps_lock>Y<Key.caps_lock>outh<Key.space><Key.caps_lock>D<Key.caps_lock>ay,<Key.enter><Key.caps_lock>K<Key.caps_lock>at<Key.backspace>itlyn<Key.space><Key.caps_lock>W<Key.caps_lock>right
Screenshot: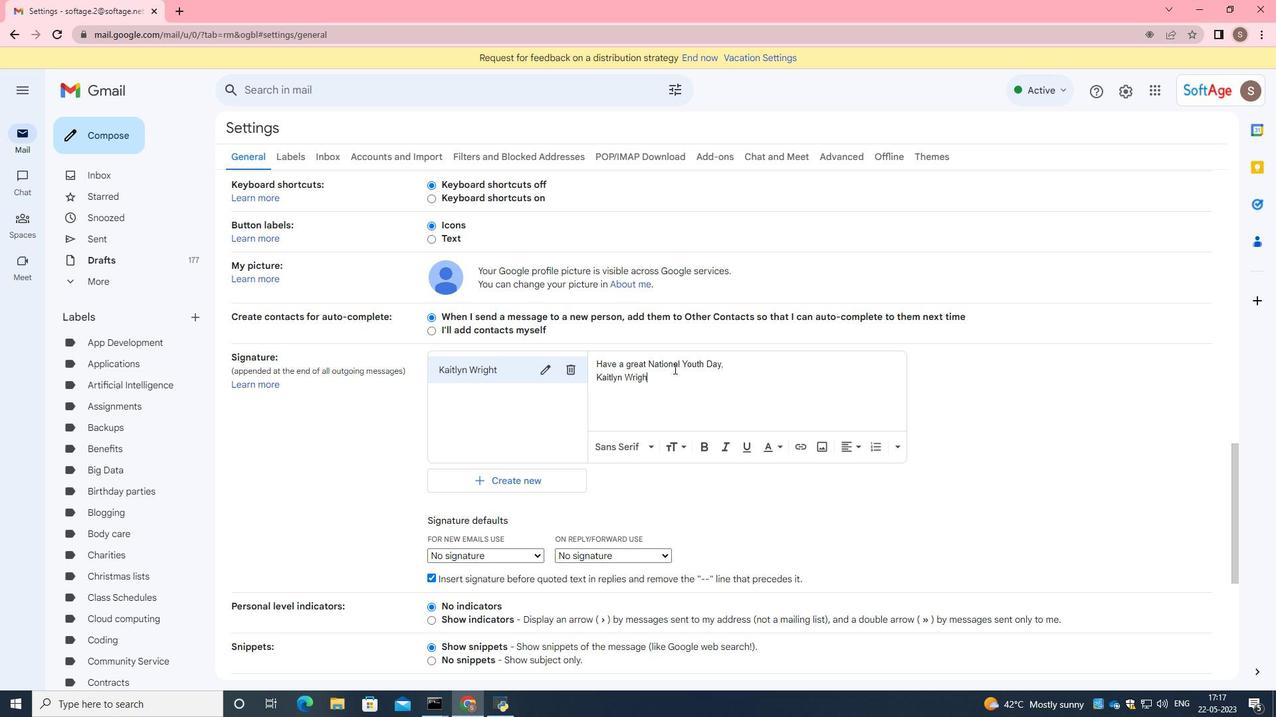 
Action: Mouse moved to (685, 405)
Screenshot: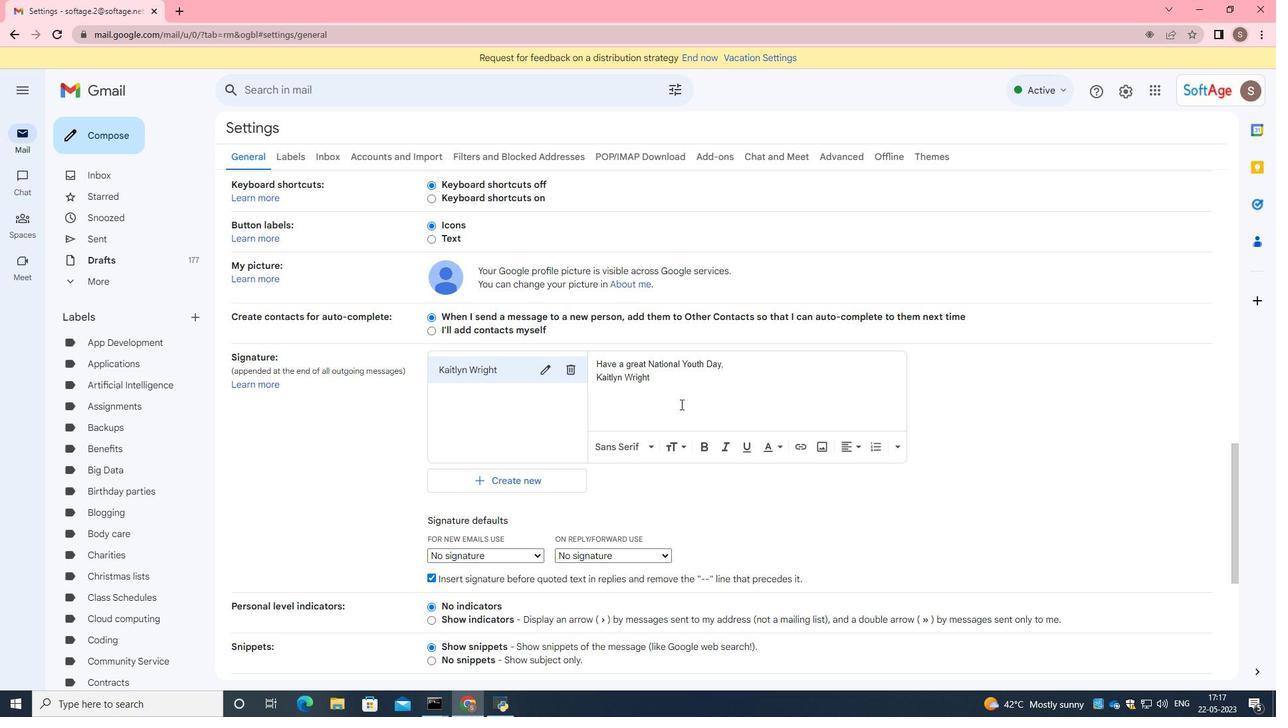 
Action: Mouse scrolled (685, 404) with delta (0, 0)
Screenshot: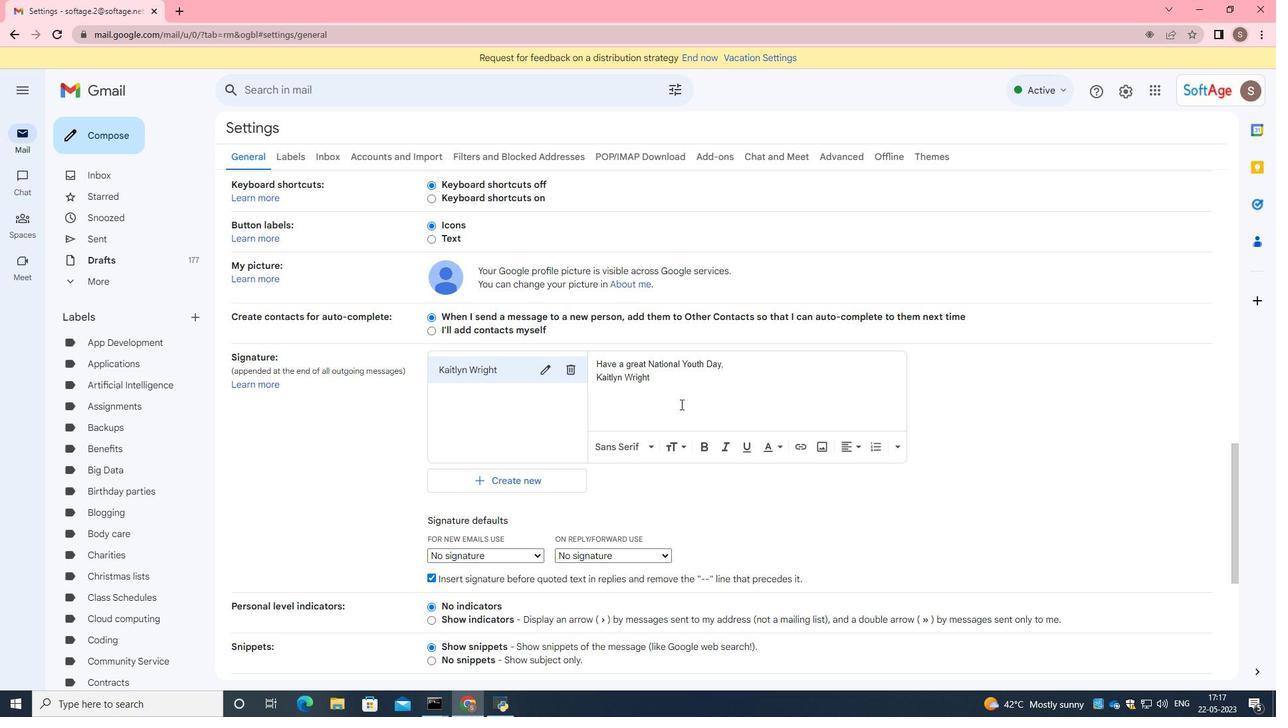 
Action: Mouse moved to (685, 405)
Screenshot: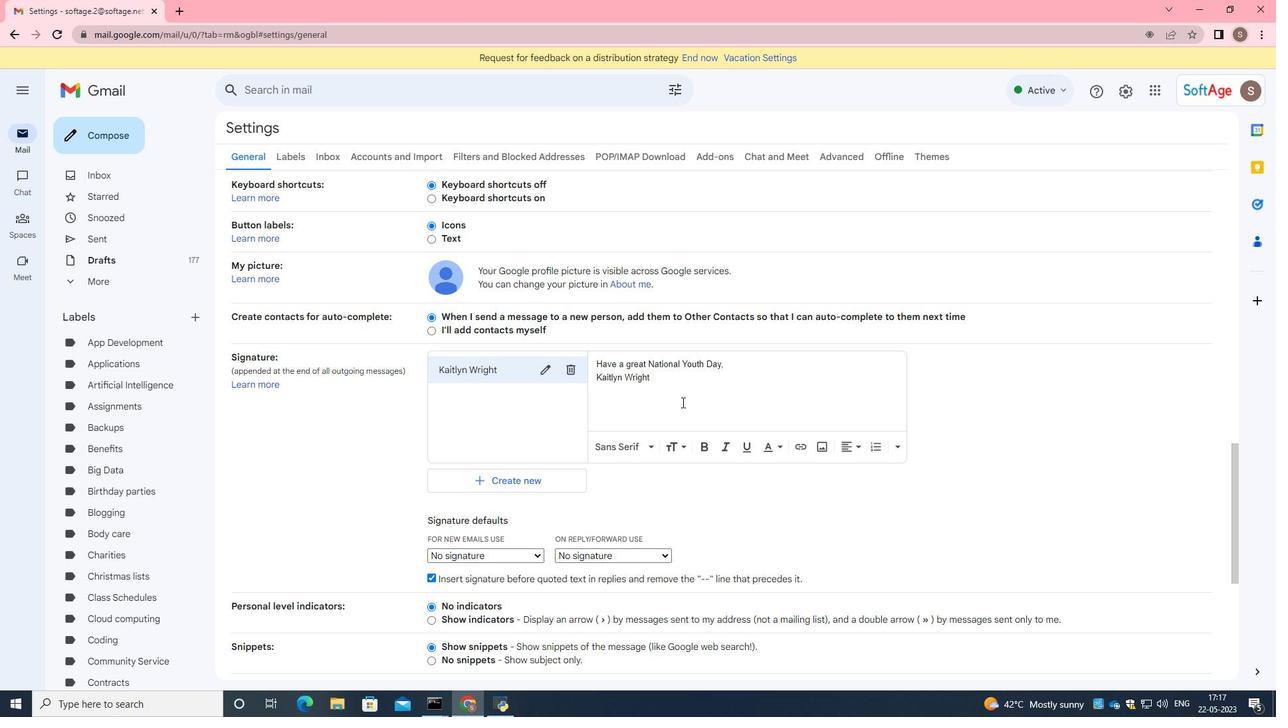 
Action: Mouse scrolled (685, 404) with delta (0, 0)
Screenshot: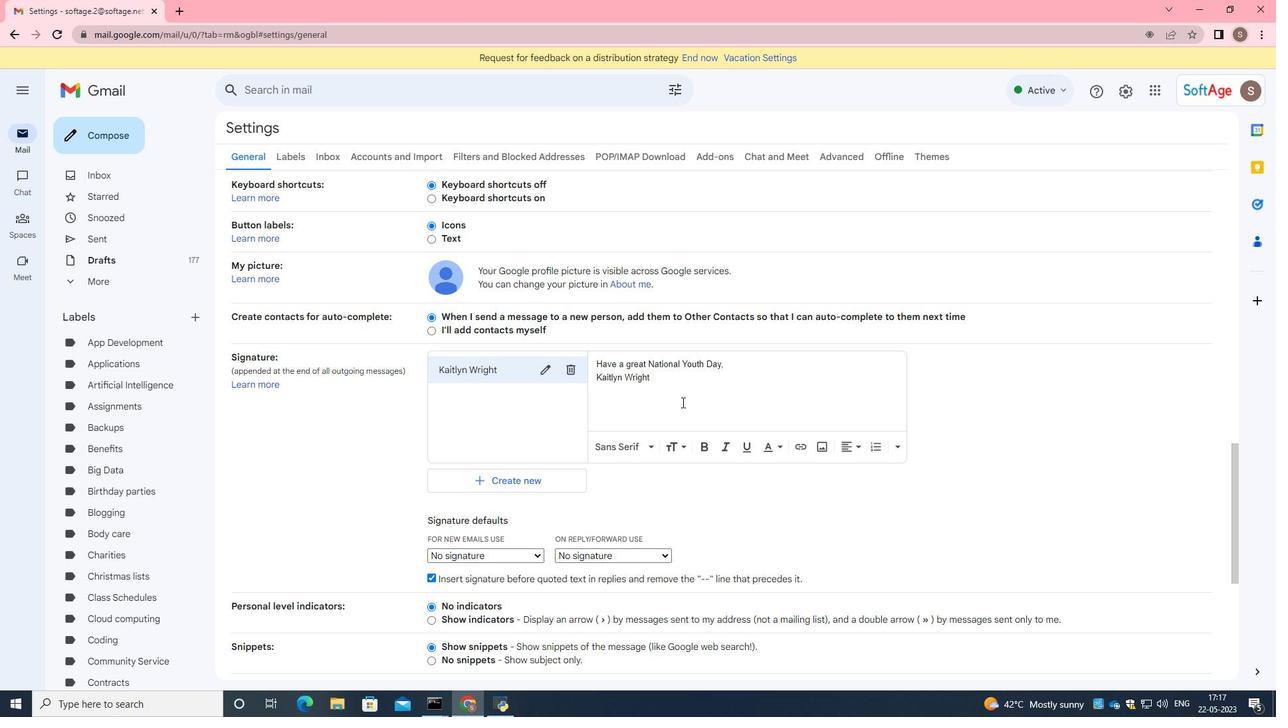 
Action: Mouse moved to (687, 405)
Screenshot: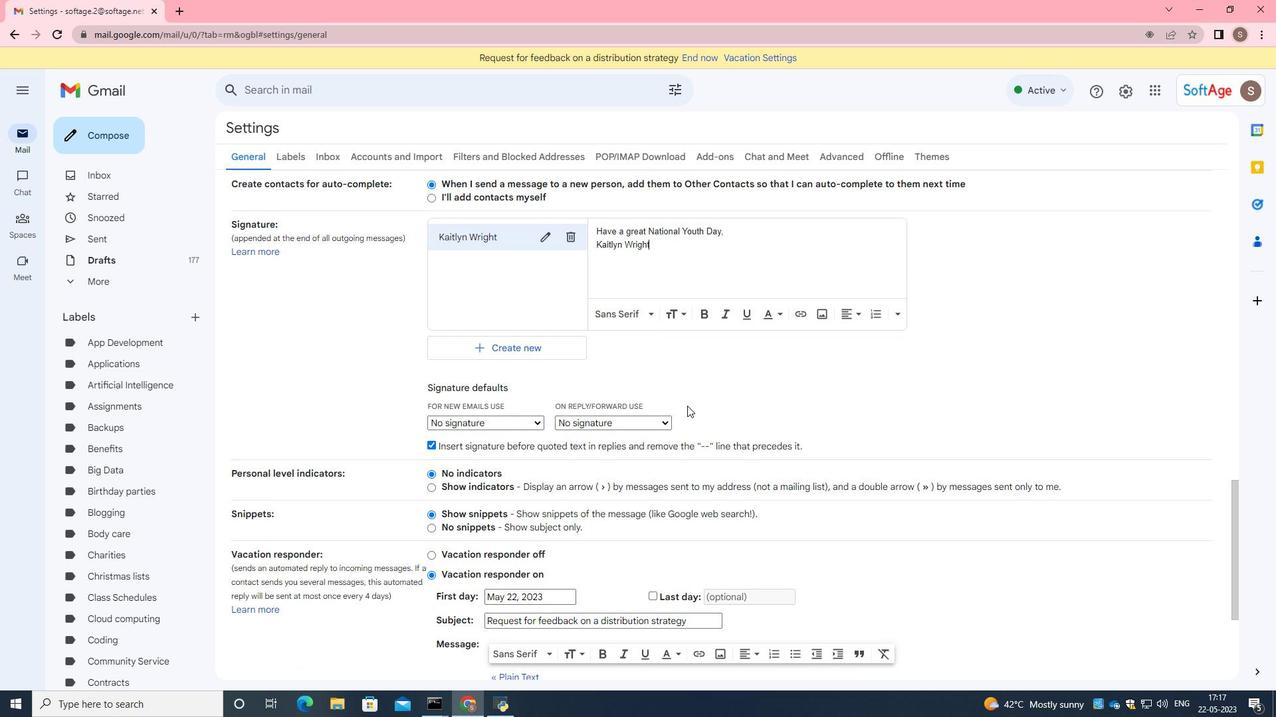 
Action: Mouse scrolled (687, 404) with delta (0, 0)
Screenshot: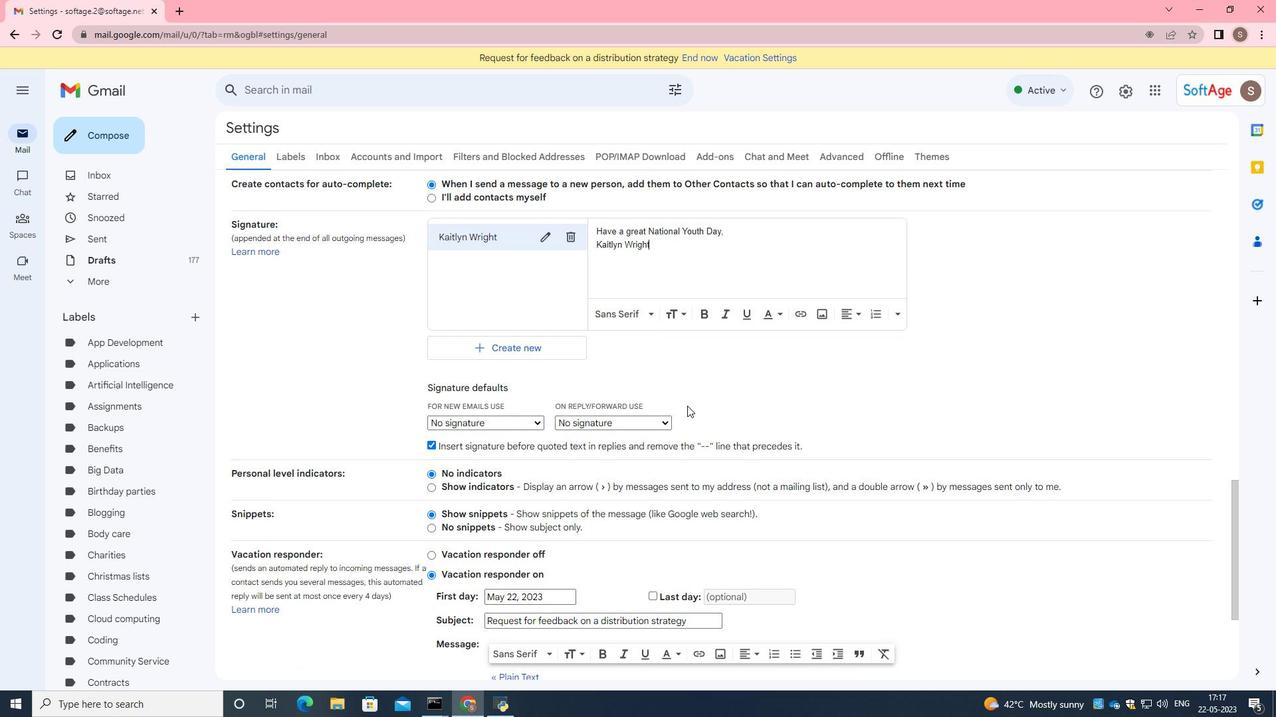 
Action: Mouse scrolled (687, 404) with delta (0, 0)
Screenshot: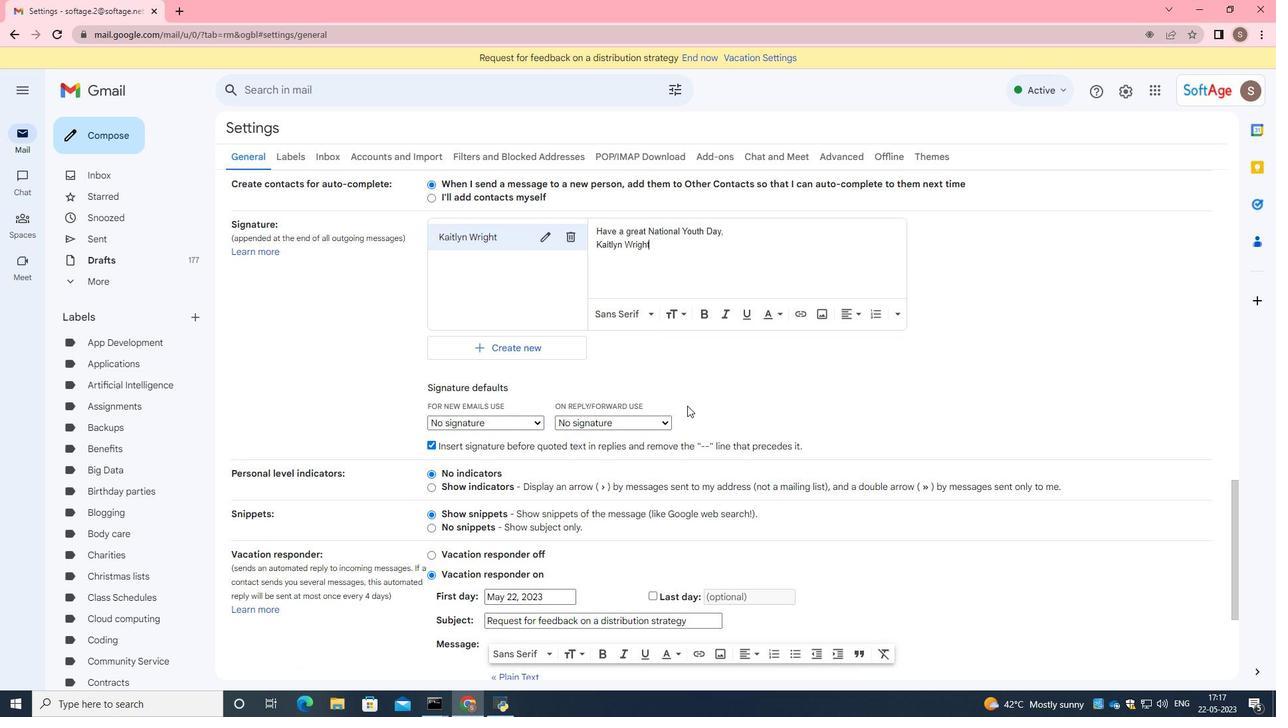 
Action: Mouse scrolled (687, 404) with delta (0, 0)
Screenshot: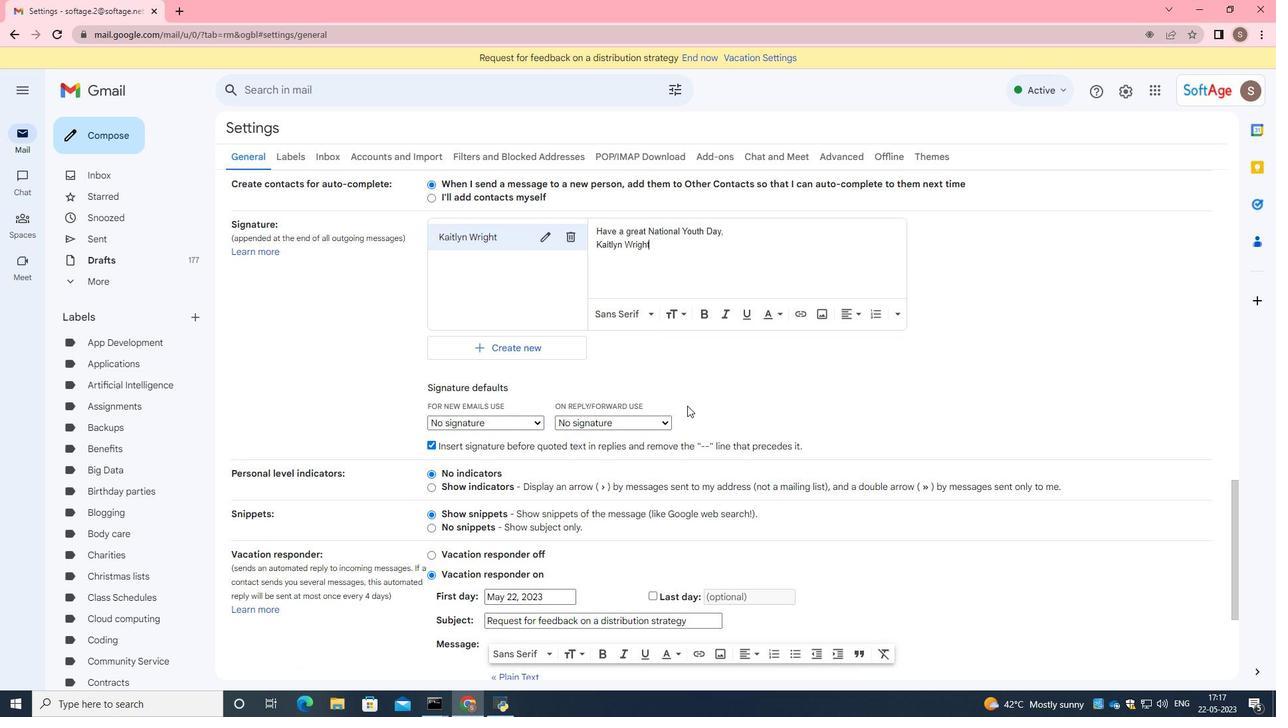 
Action: Mouse moved to (715, 626)
Screenshot: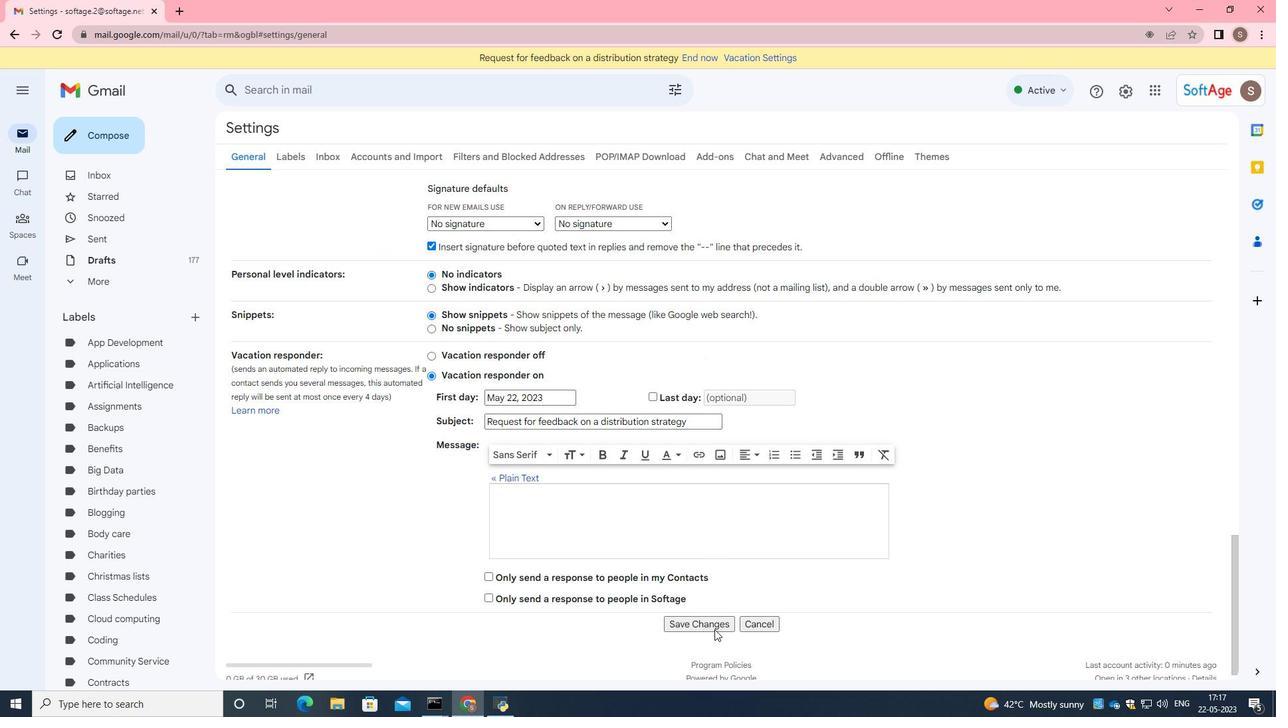 
Action: Mouse pressed left at (715, 626)
Screenshot: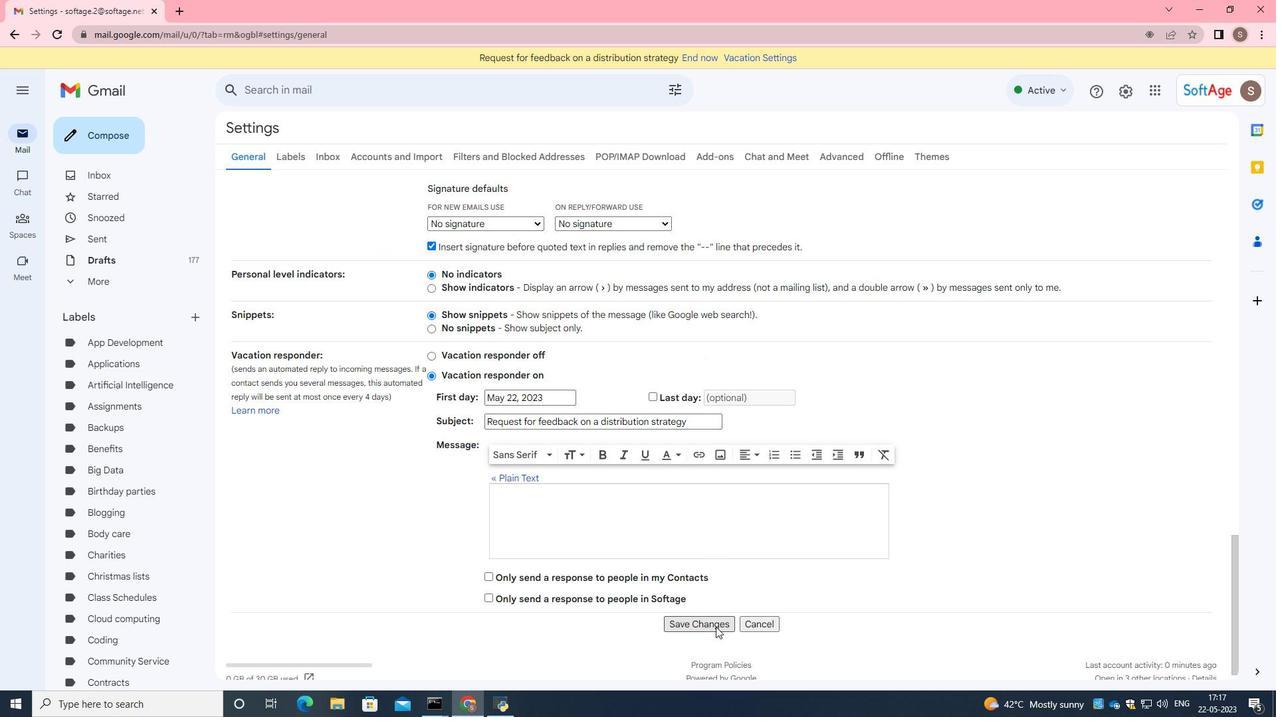 
Action: Mouse moved to (121, 142)
Screenshot: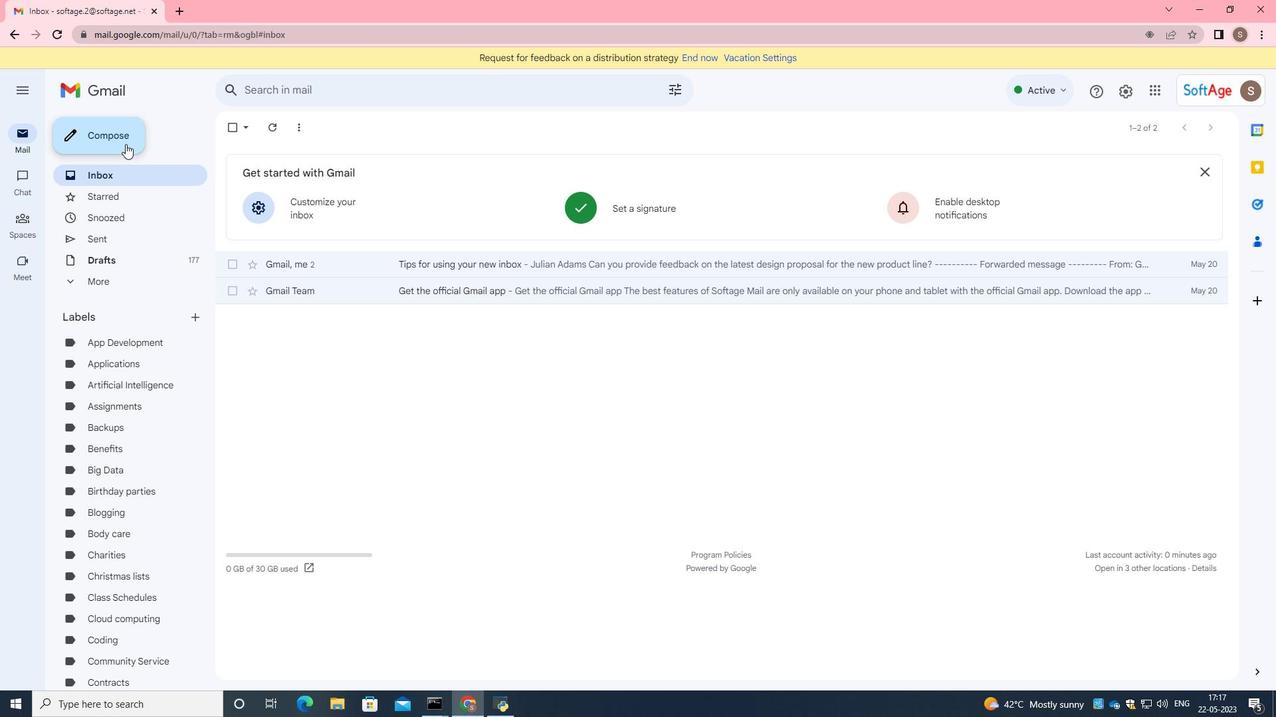 
Action: Mouse pressed left at (121, 142)
Screenshot: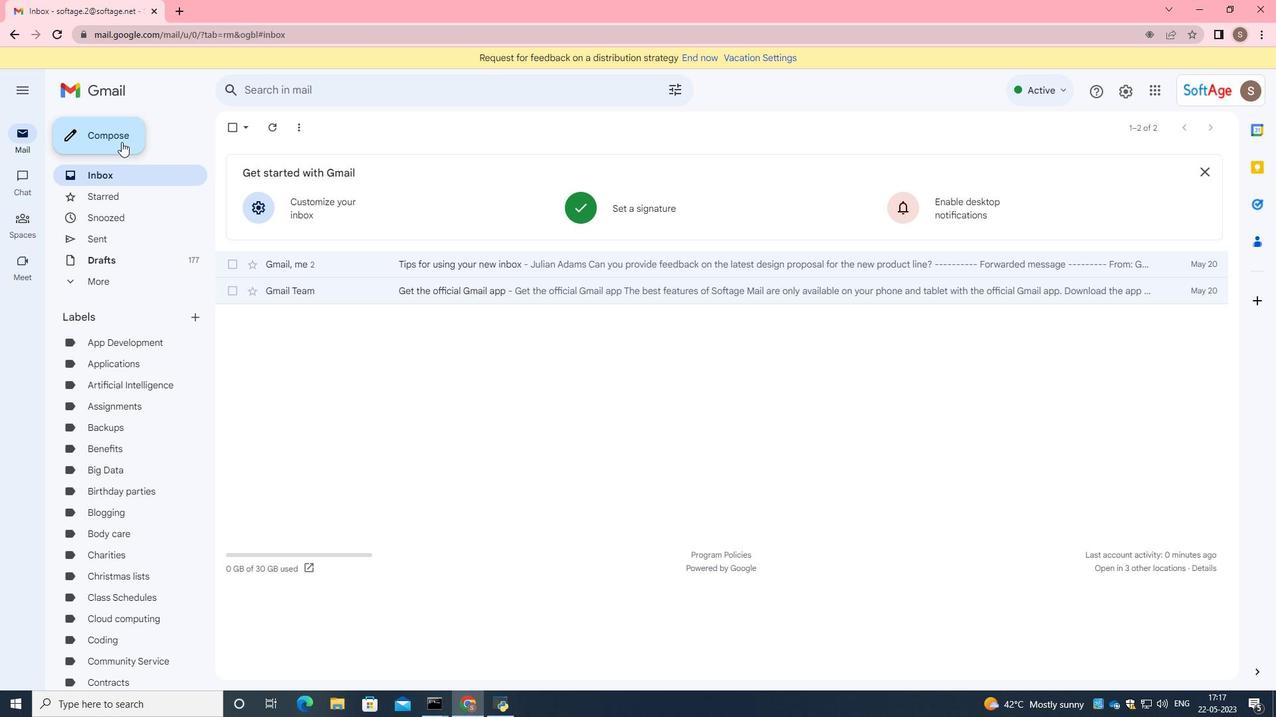 
Action: Mouse moved to (905, 321)
Screenshot: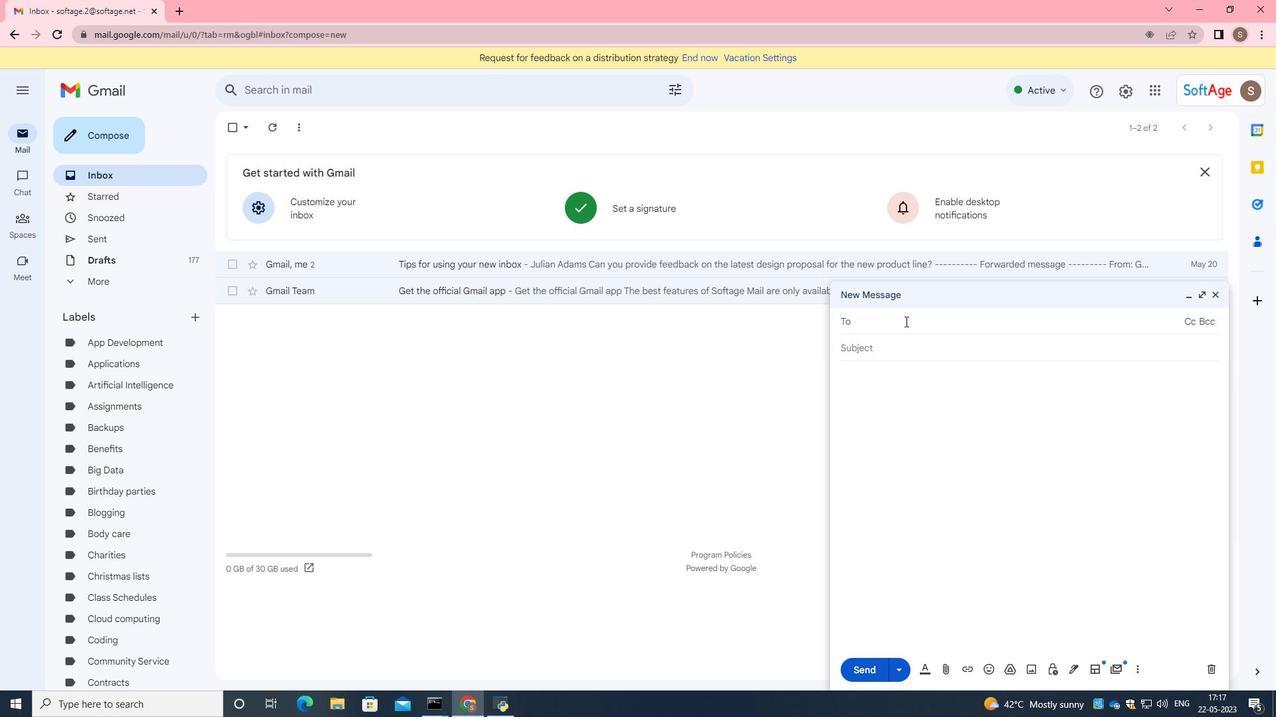 
Action: Key pressed softage.5<Key.shift>@softage.<Key.backspace>.net
Screenshot: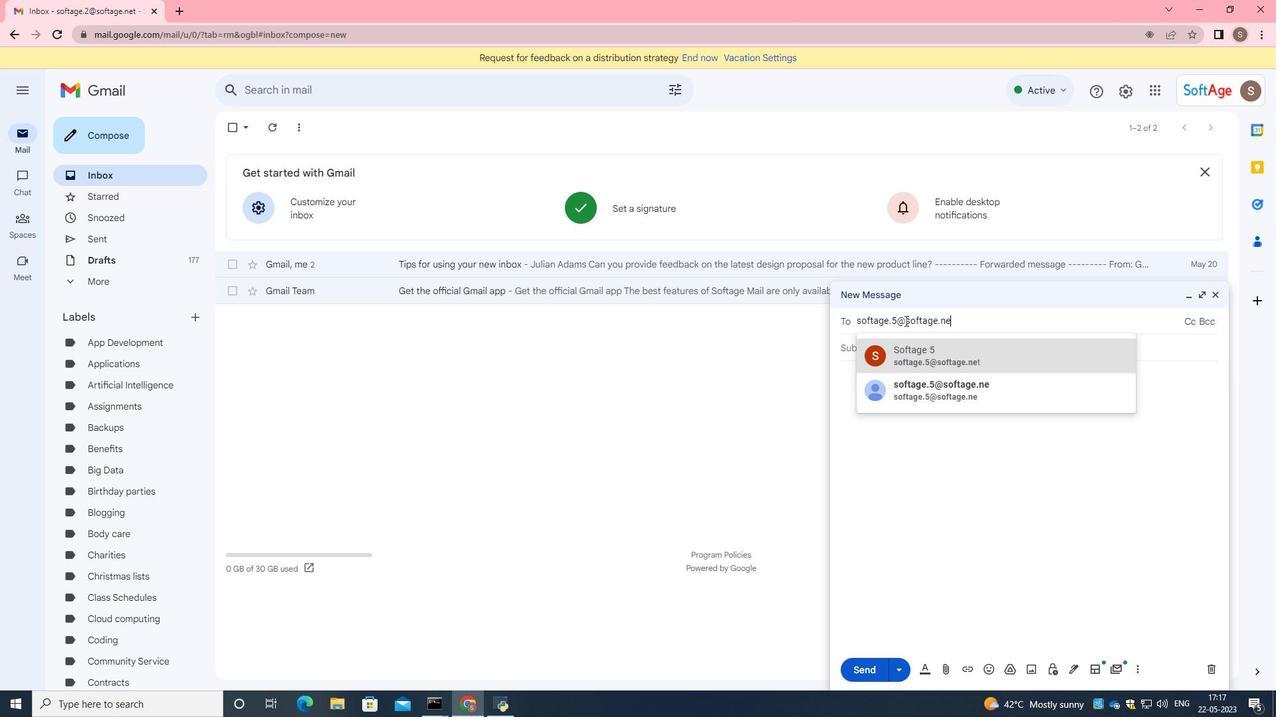 
Action: Mouse moved to (921, 355)
Screenshot: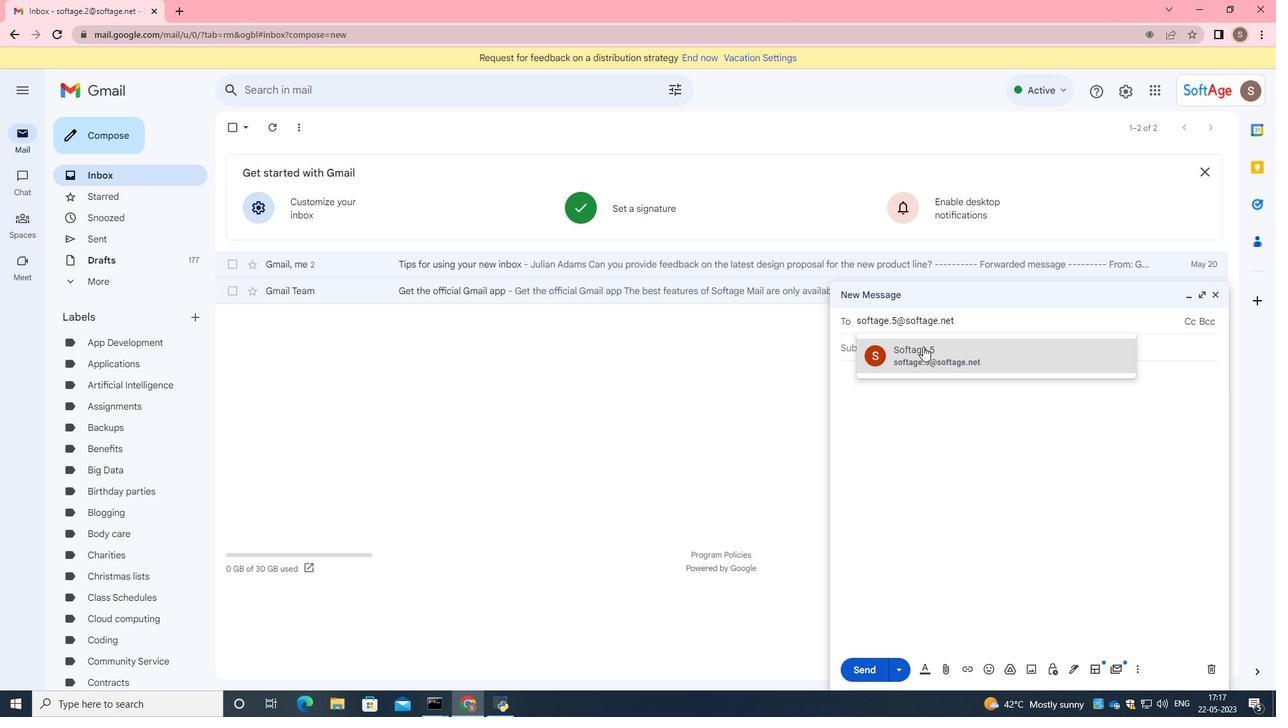 
Action: Mouse pressed left at (921, 355)
Screenshot: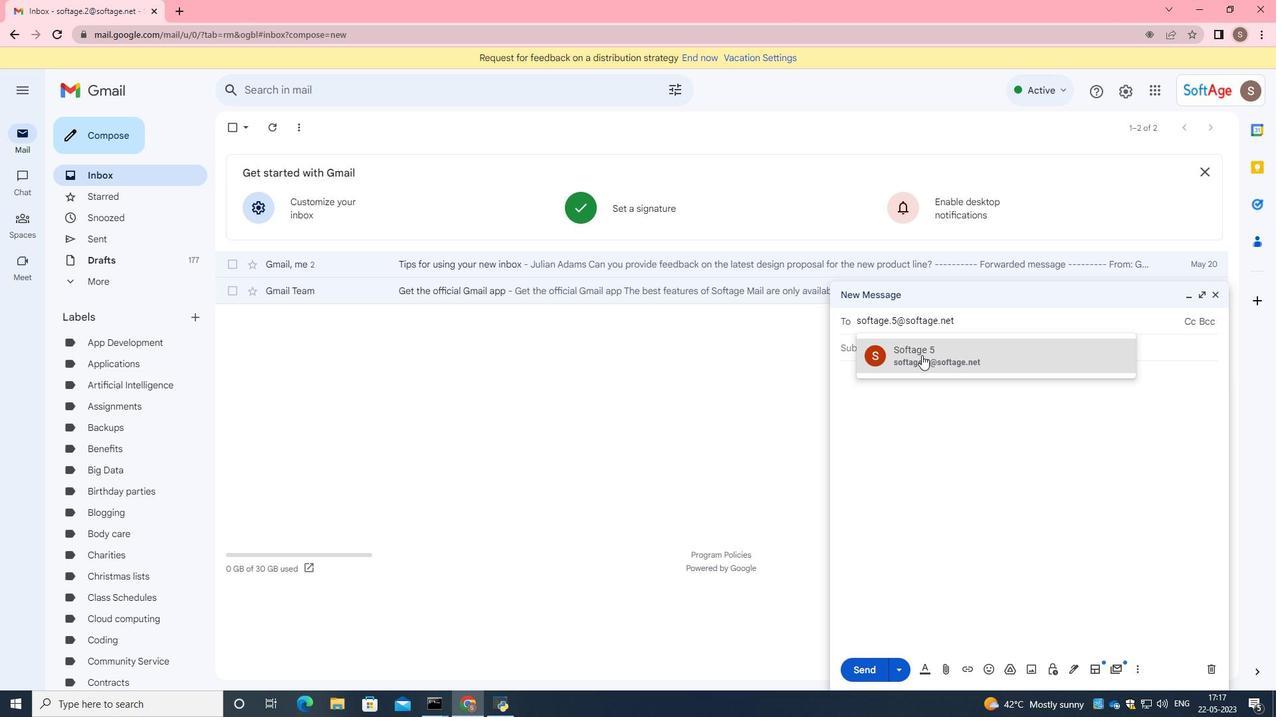 
Action: Mouse moved to (1073, 666)
Screenshot: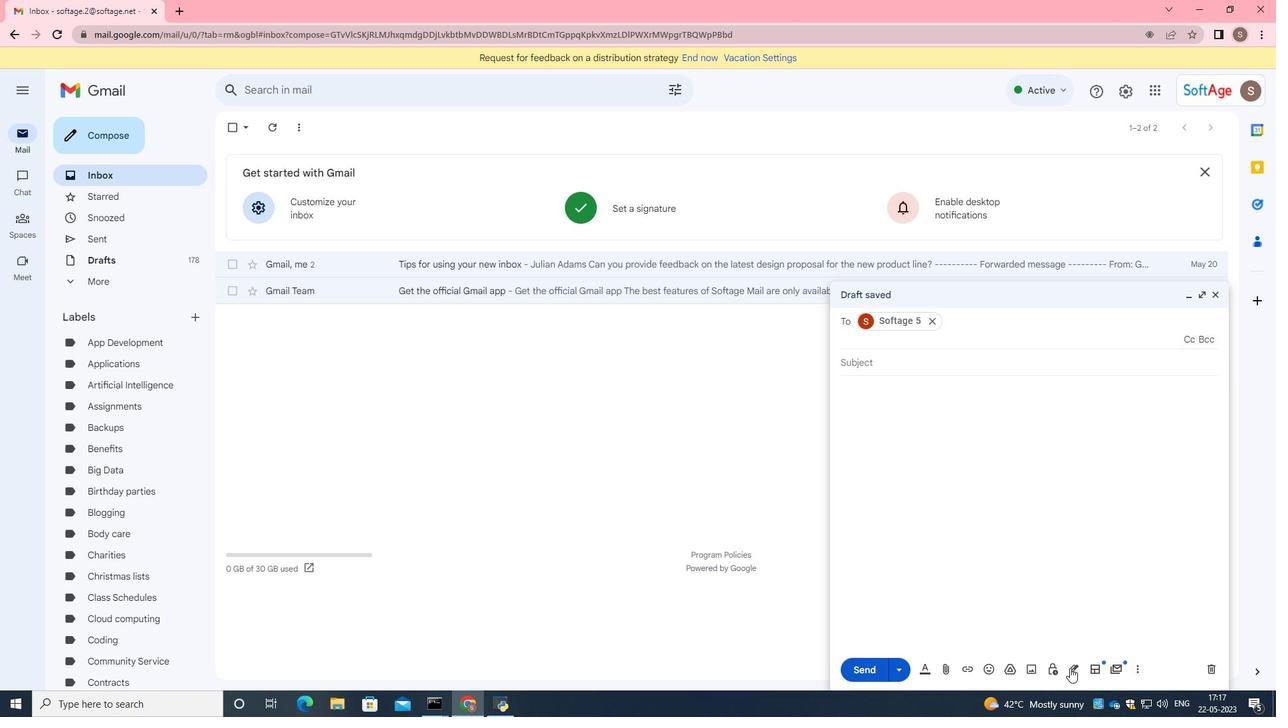 
Action: Mouse pressed left at (1073, 666)
Screenshot: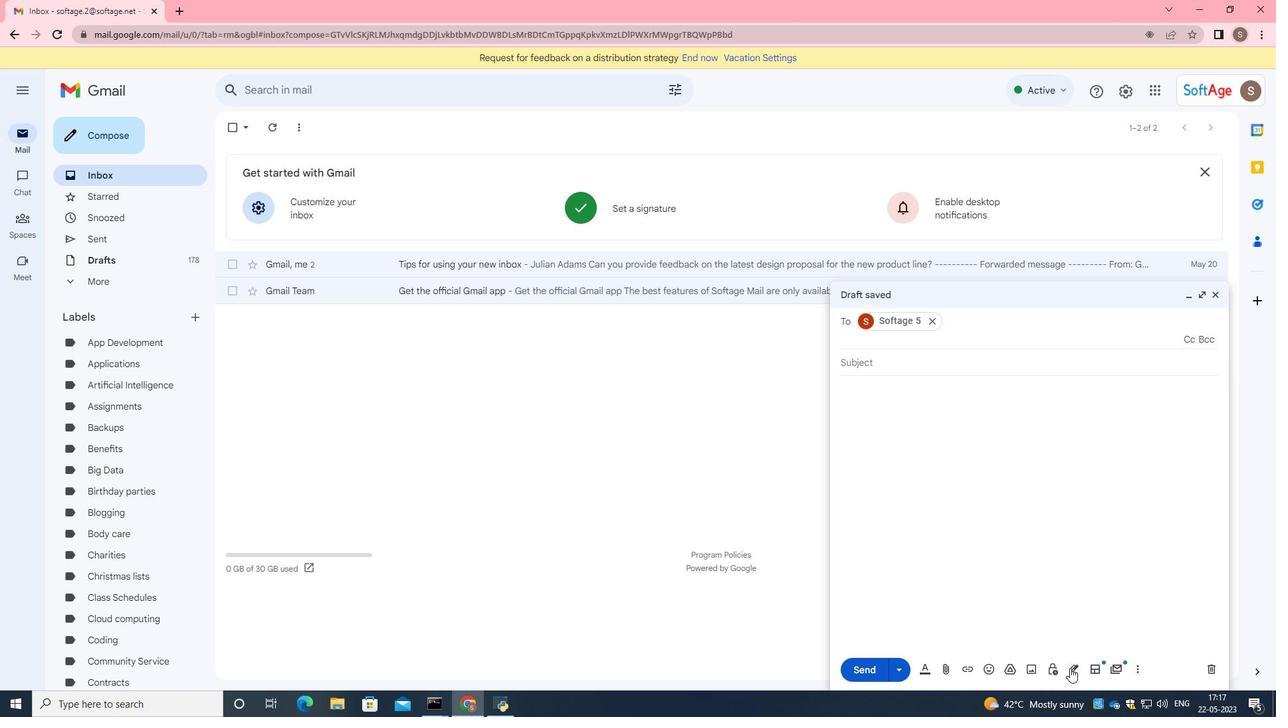 
Action: Mouse moved to (1130, 646)
Screenshot: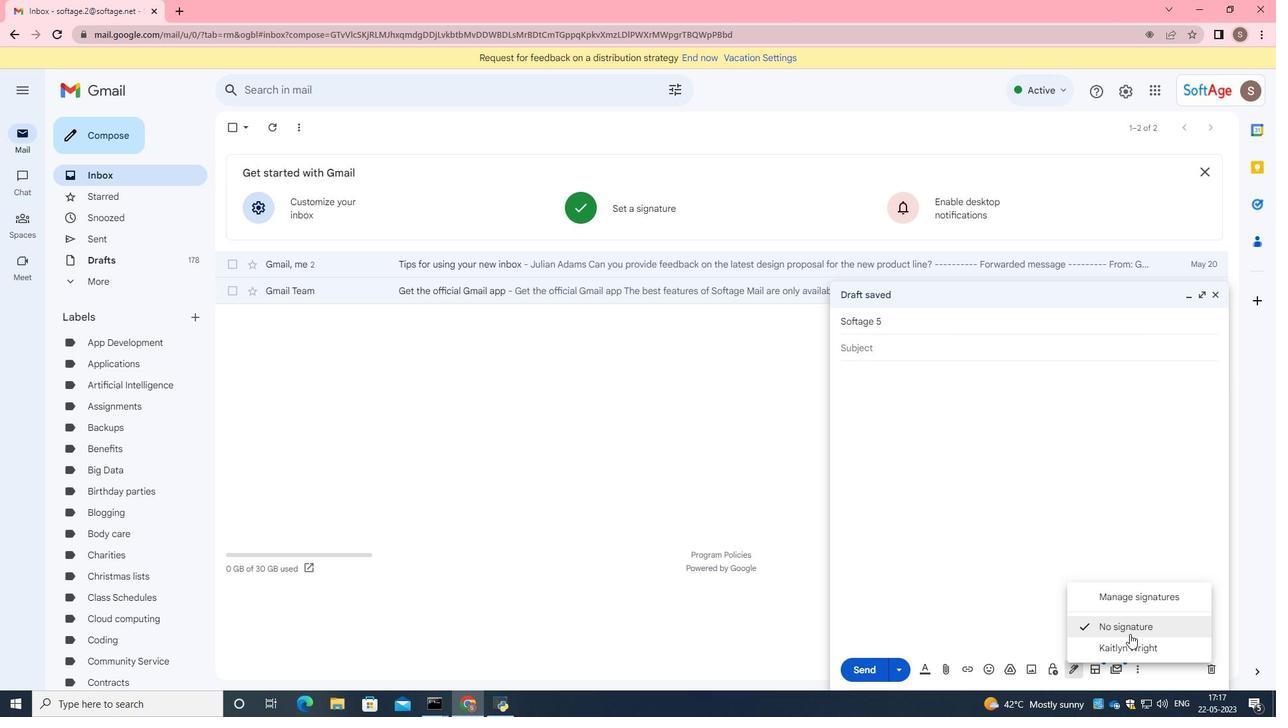 
Action: Mouse pressed left at (1130, 646)
Screenshot: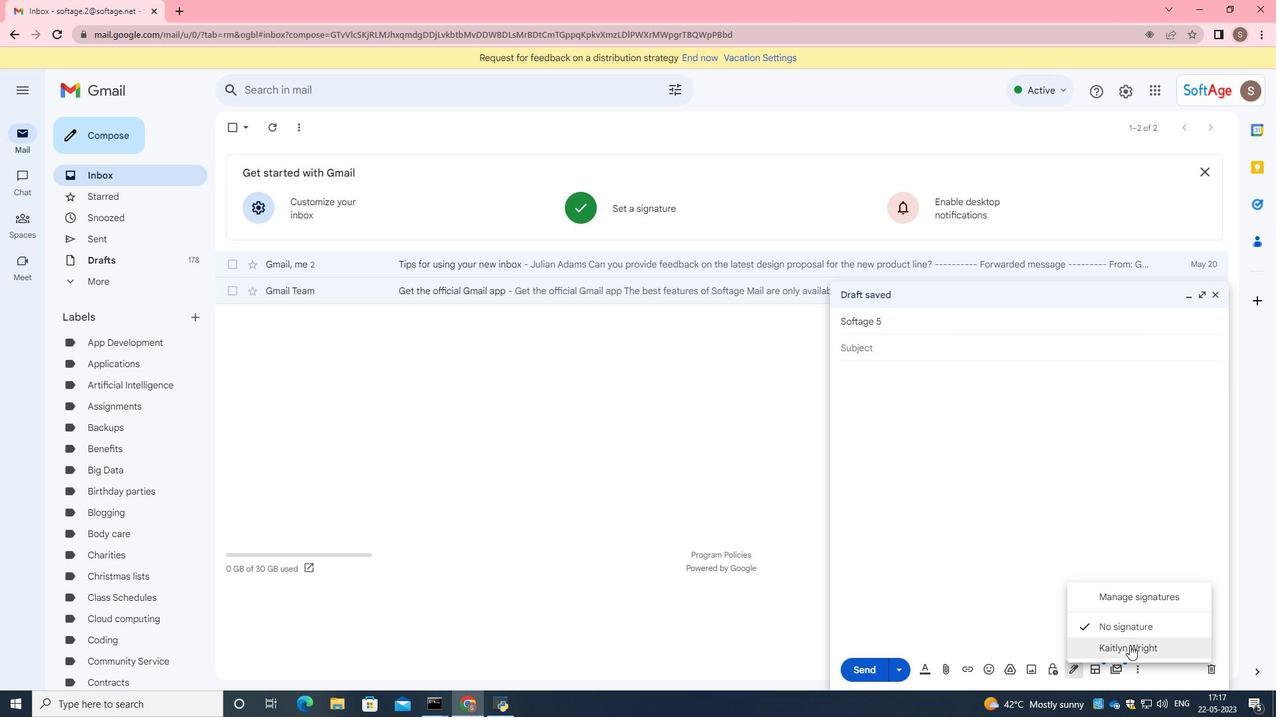 
Action: Mouse moved to (1135, 676)
Screenshot: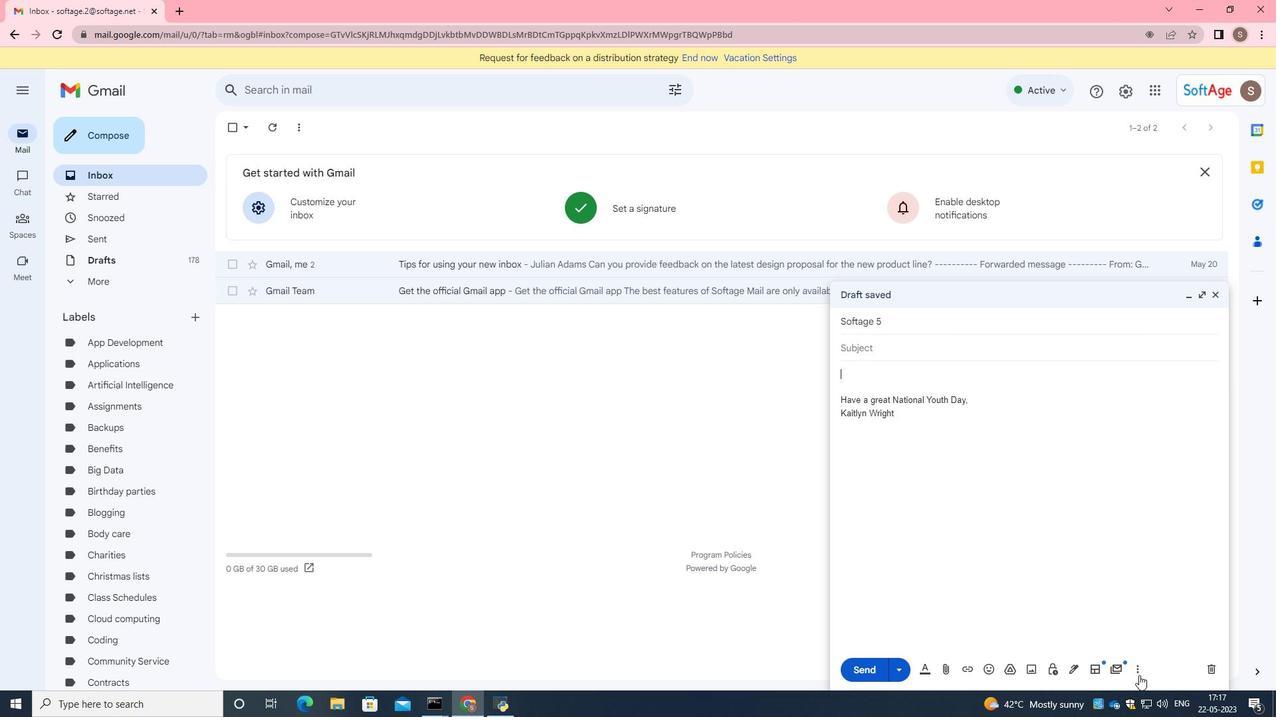 
Action: Mouse pressed left at (1135, 676)
Screenshot: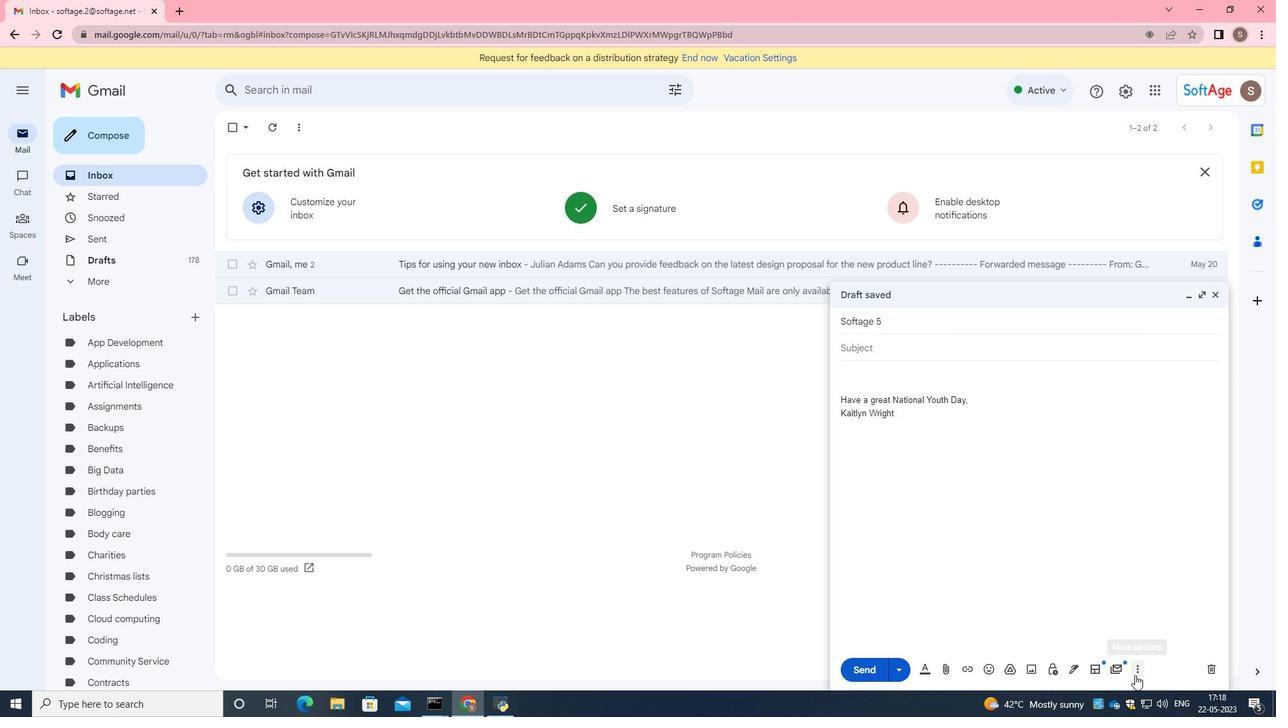 
Action: Mouse moved to (780, 286)
Screenshot: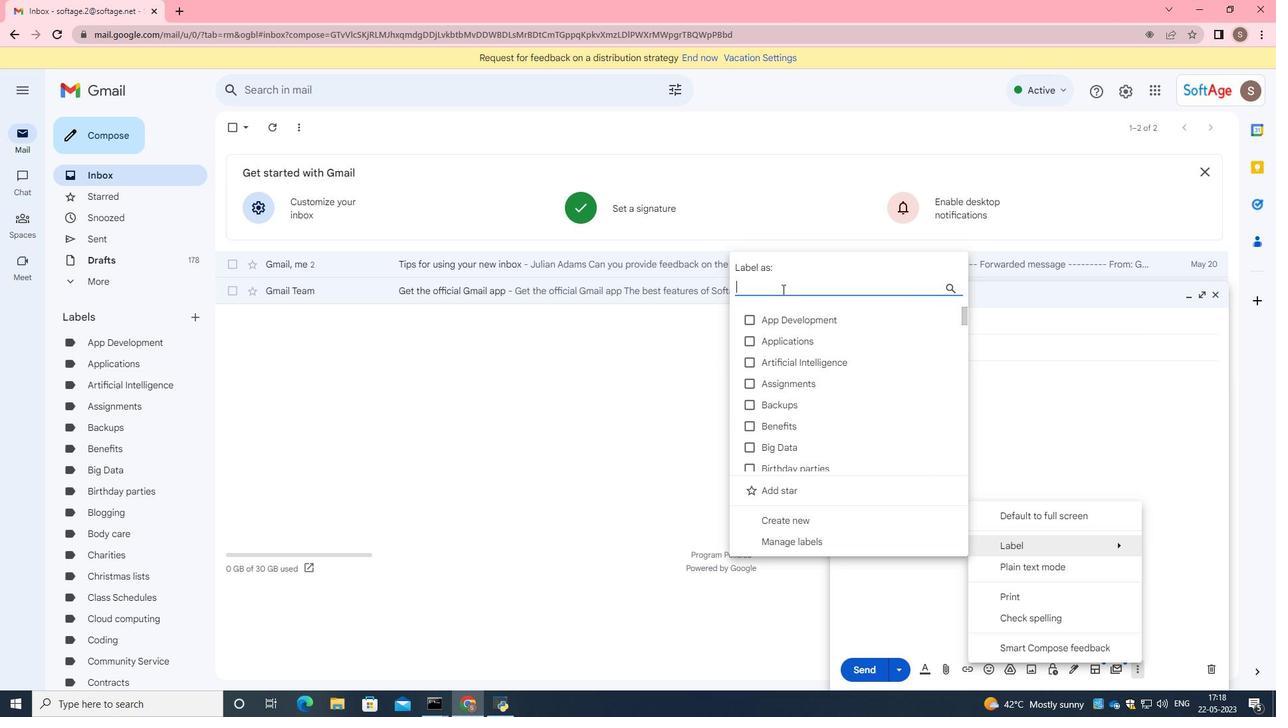 
Action: Key pressed <Key.caps_lock>A<Key.caps_lock>nalytics
Screenshot: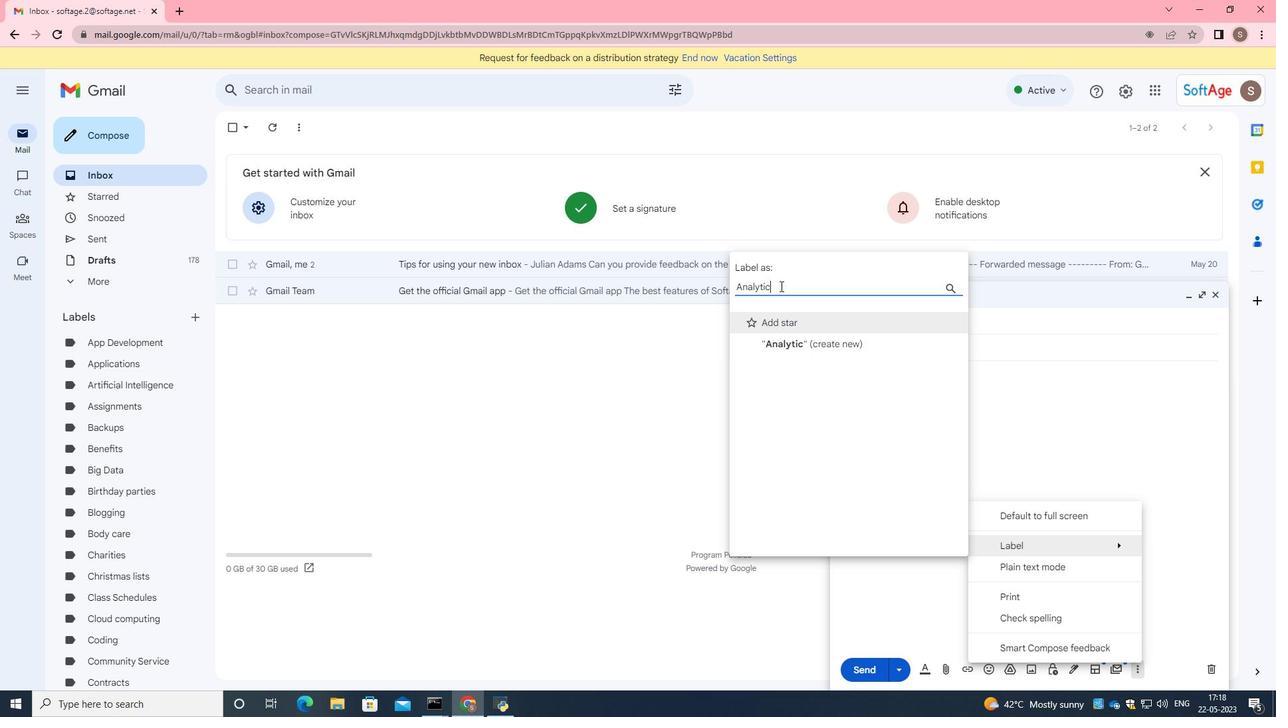
Action: Mouse moved to (791, 350)
Screenshot: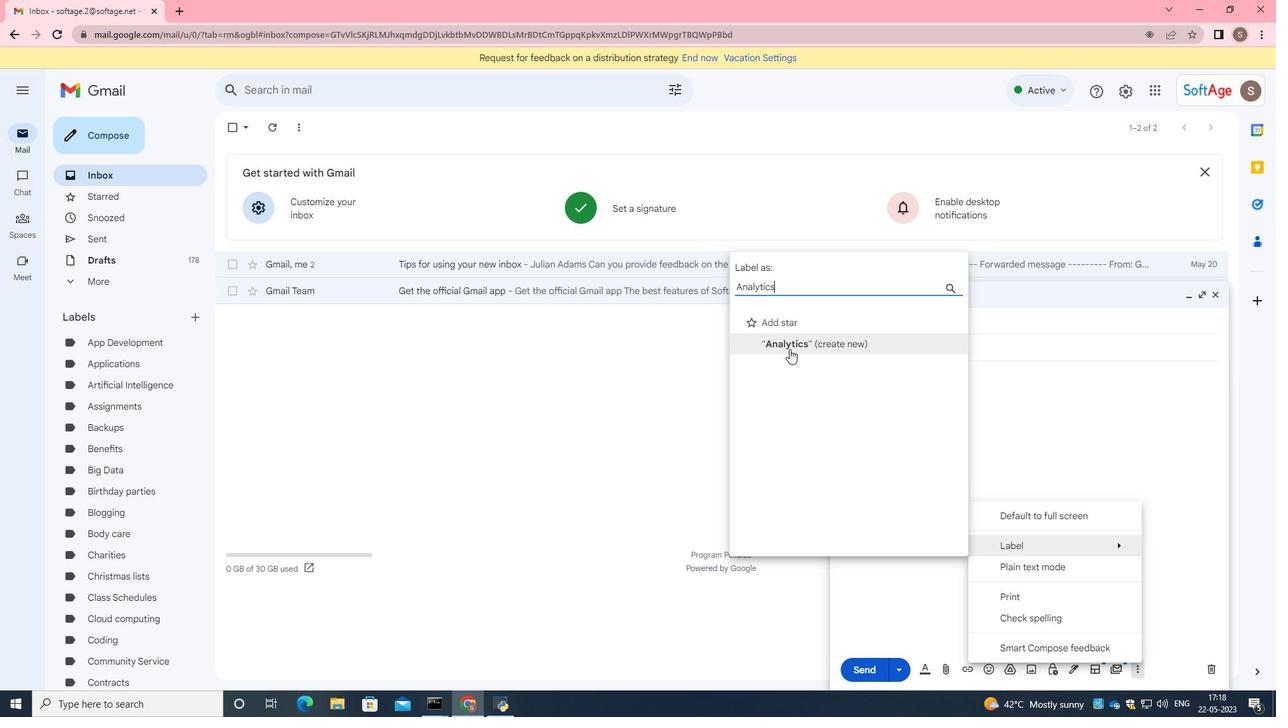 
Action: Mouse pressed left at (791, 350)
Screenshot: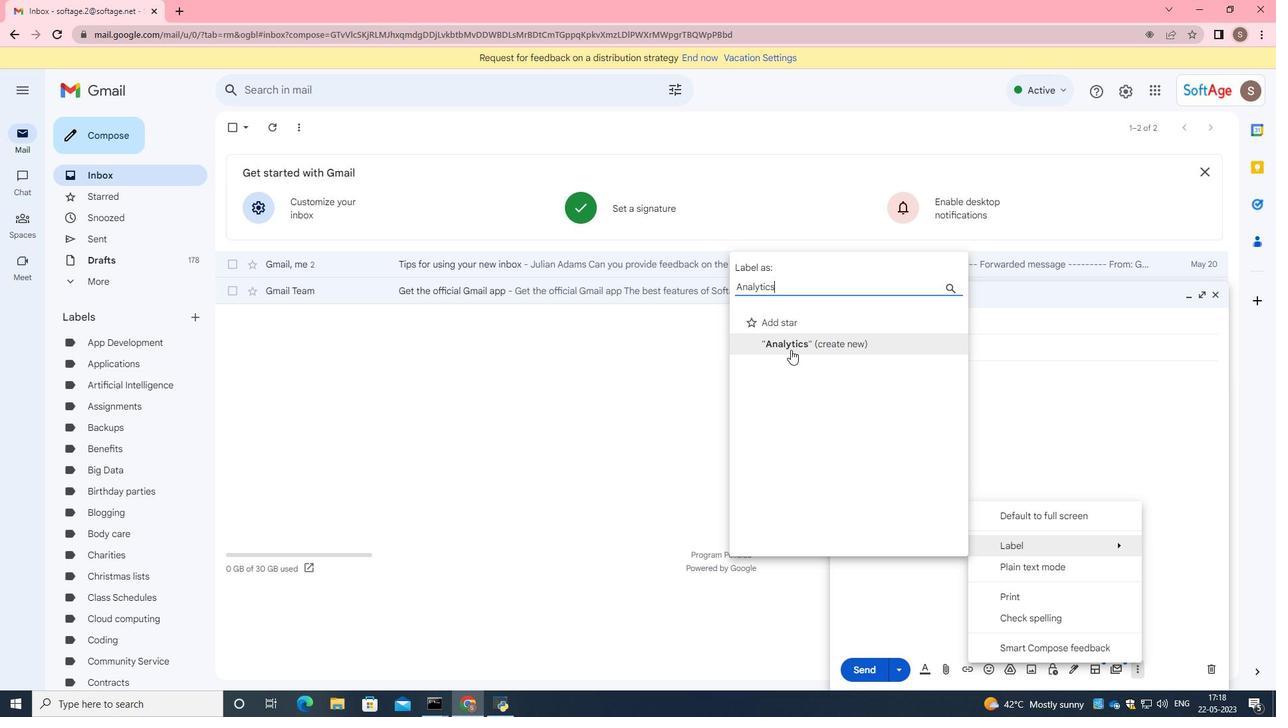 
Action: Mouse moved to (761, 430)
Screenshot: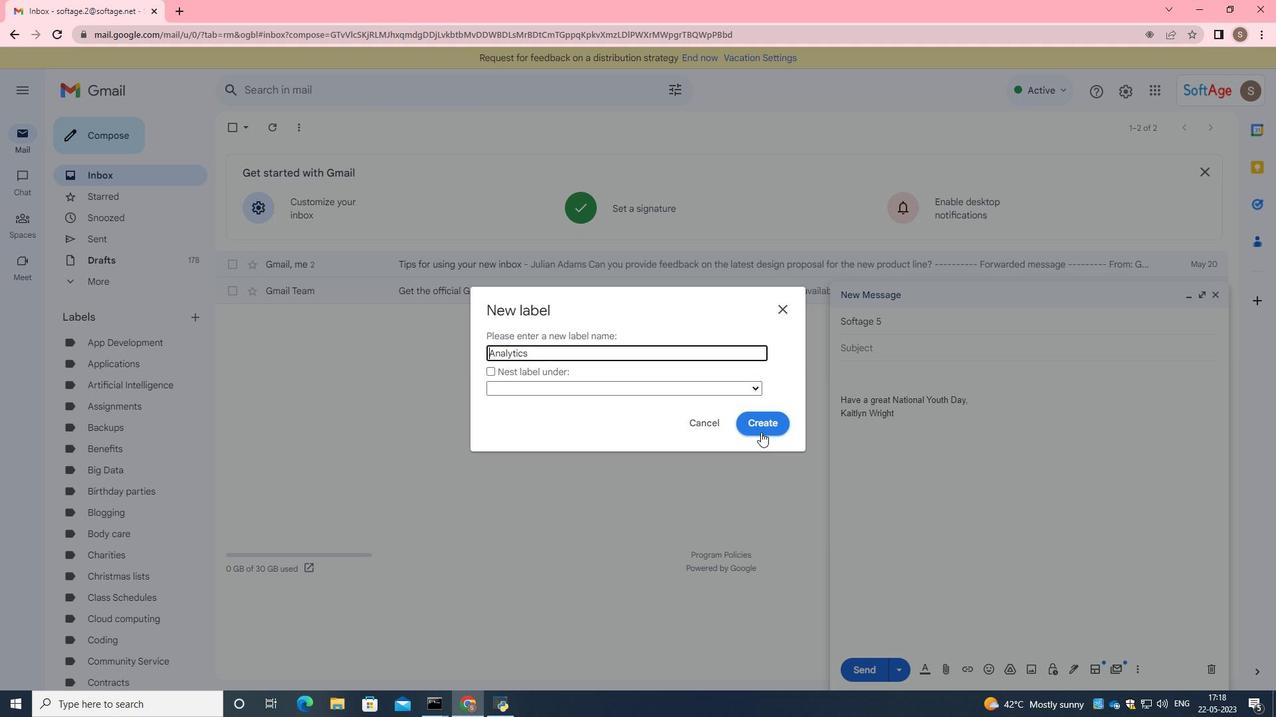 
Action: Mouse pressed left at (761, 430)
Screenshot: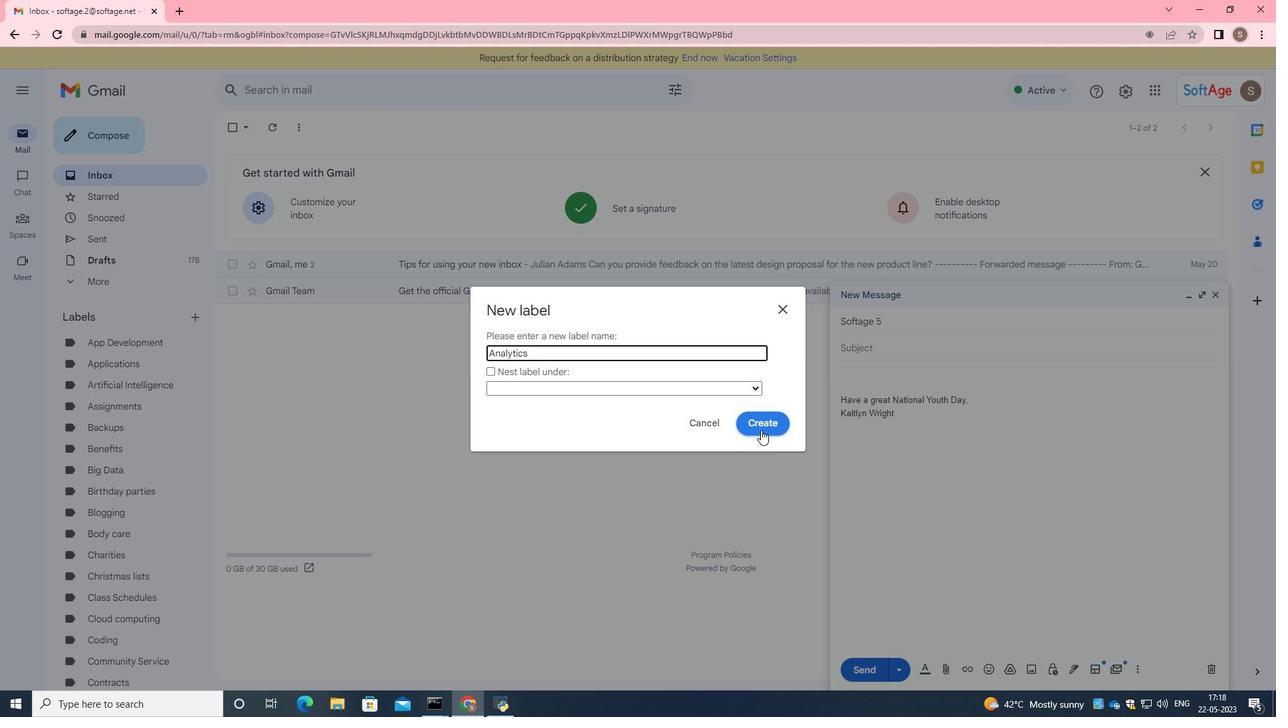 
Action: Mouse moved to (926, 484)
Screenshot: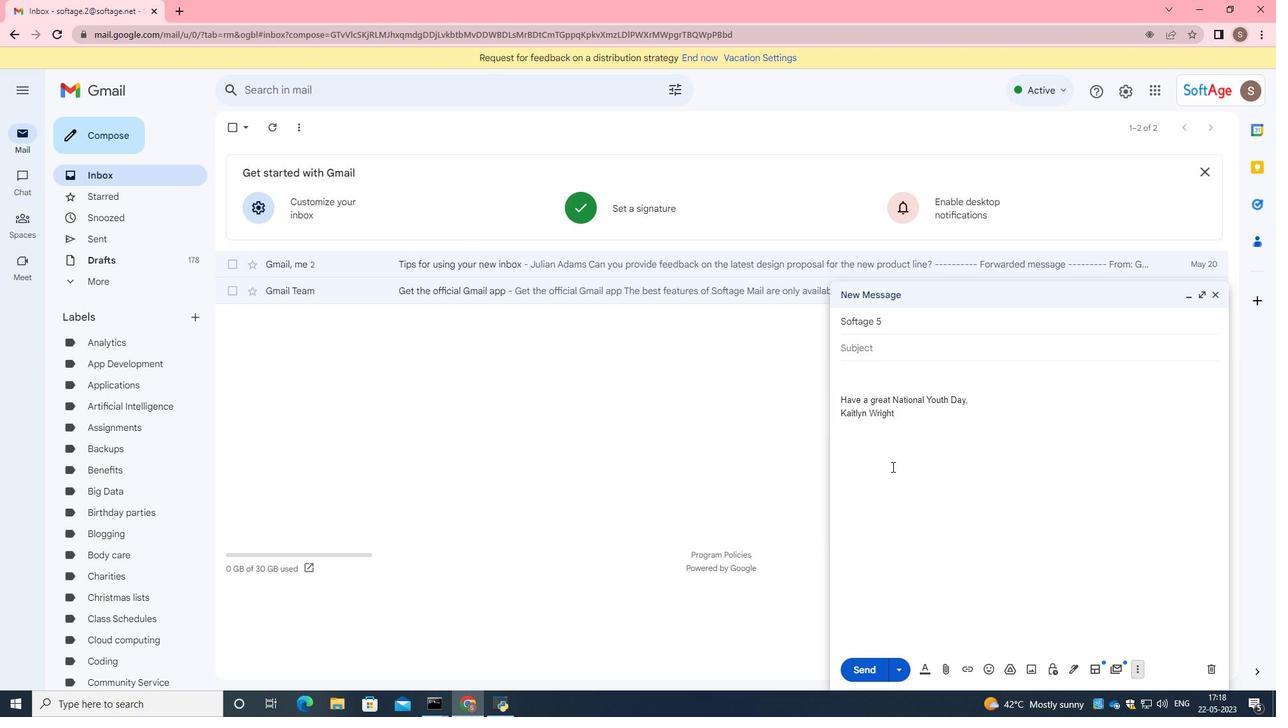 
Action: Mouse scrolled (926, 485) with delta (0, 0)
Screenshot: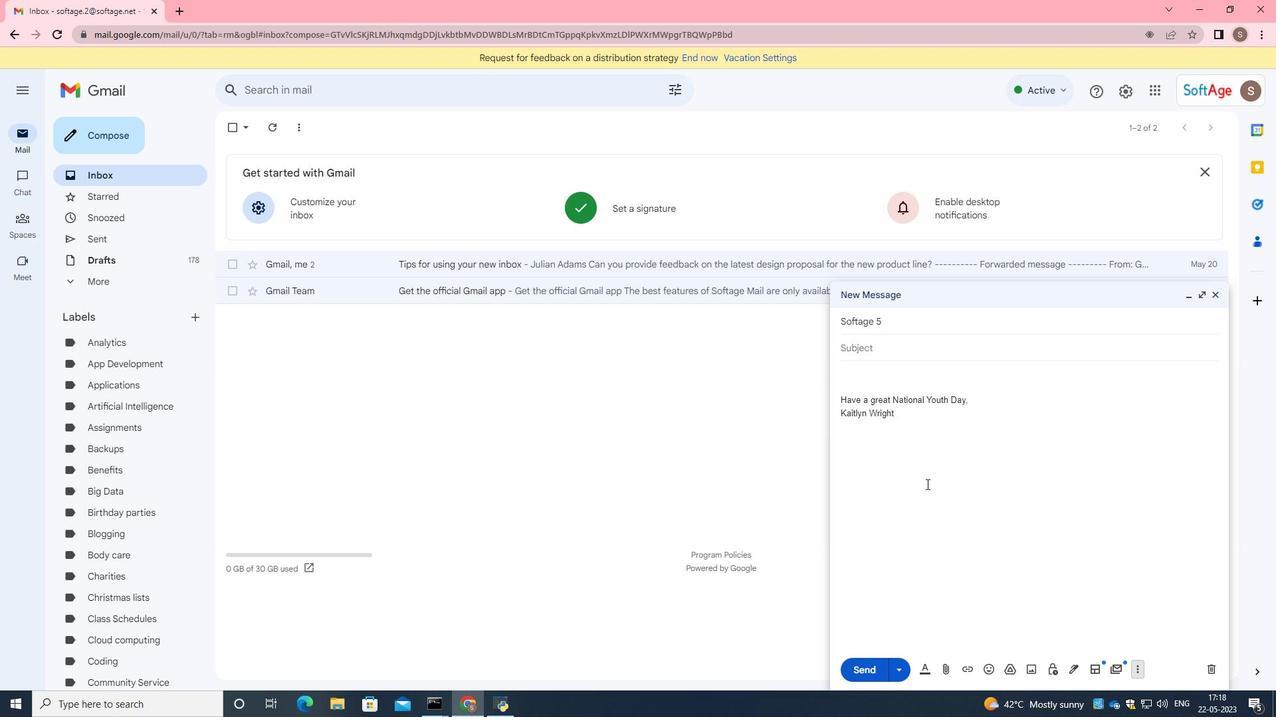 
Action: Mouse moved to (926, 487)
Screenshot: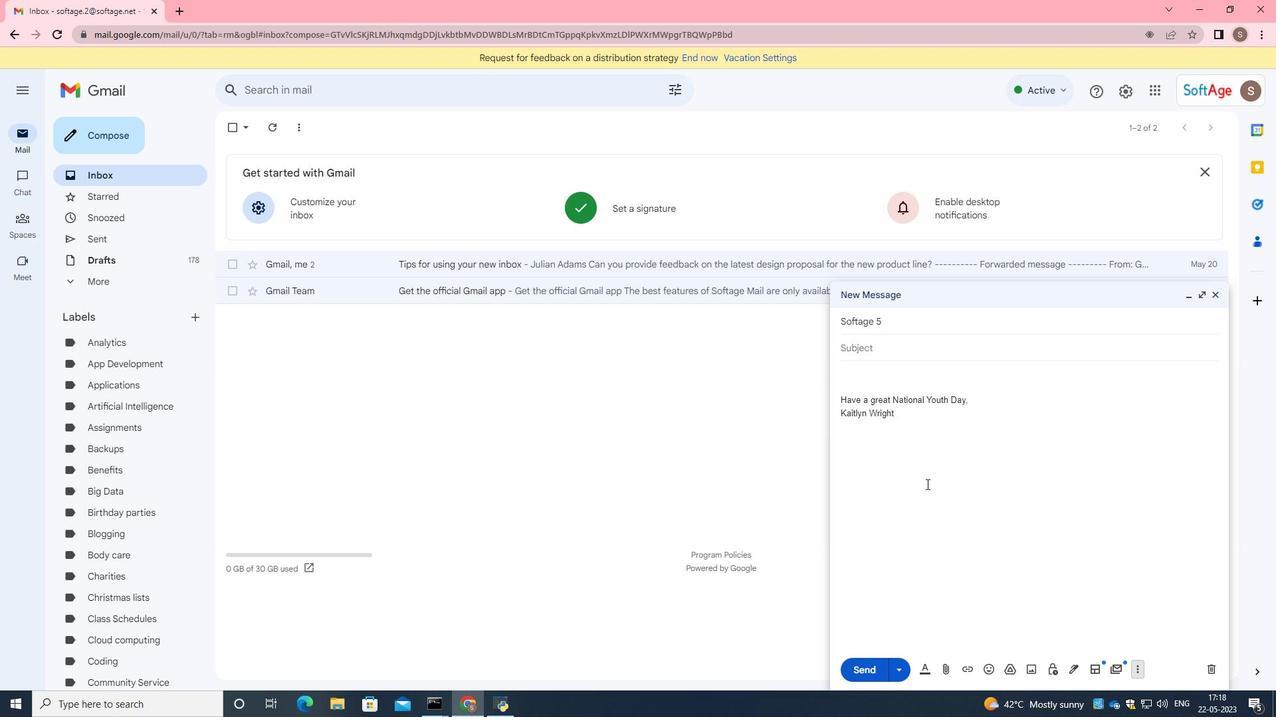 
Action: Mouse scrolled (926, 486) with delta (0, 0)
Screenshot: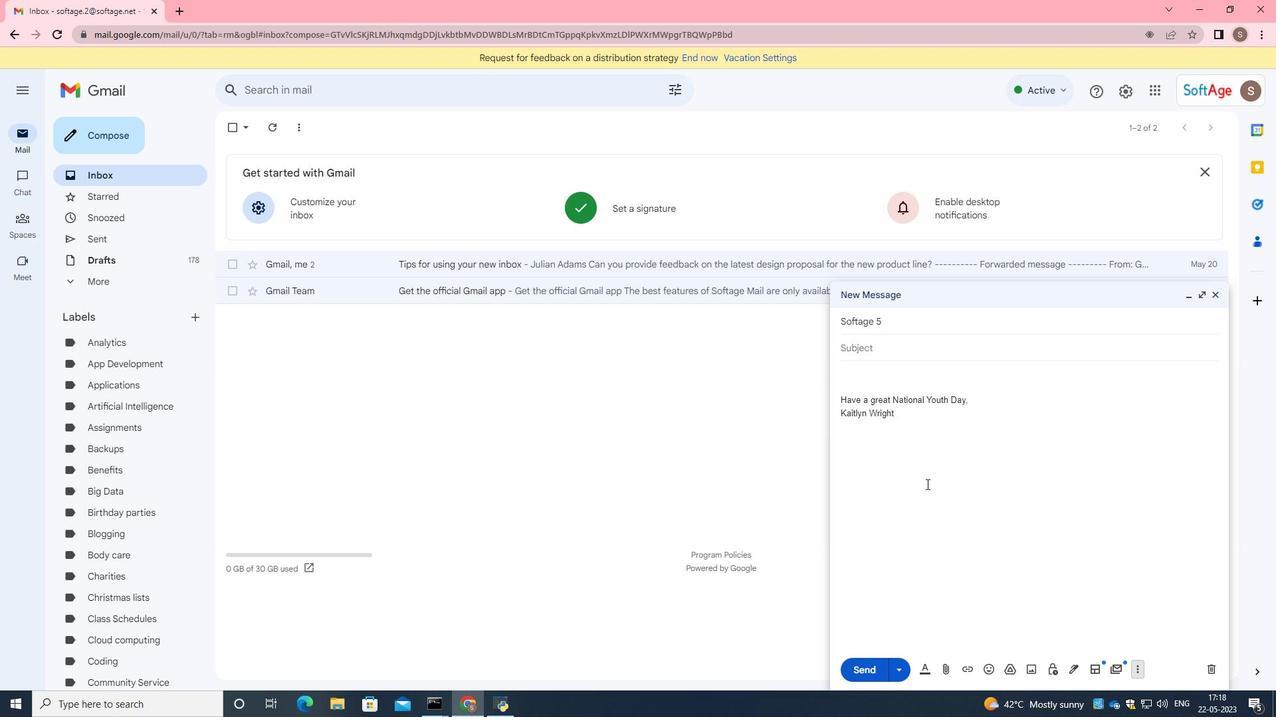 
Action: Mouse moved to (869, 678)
Screenshot: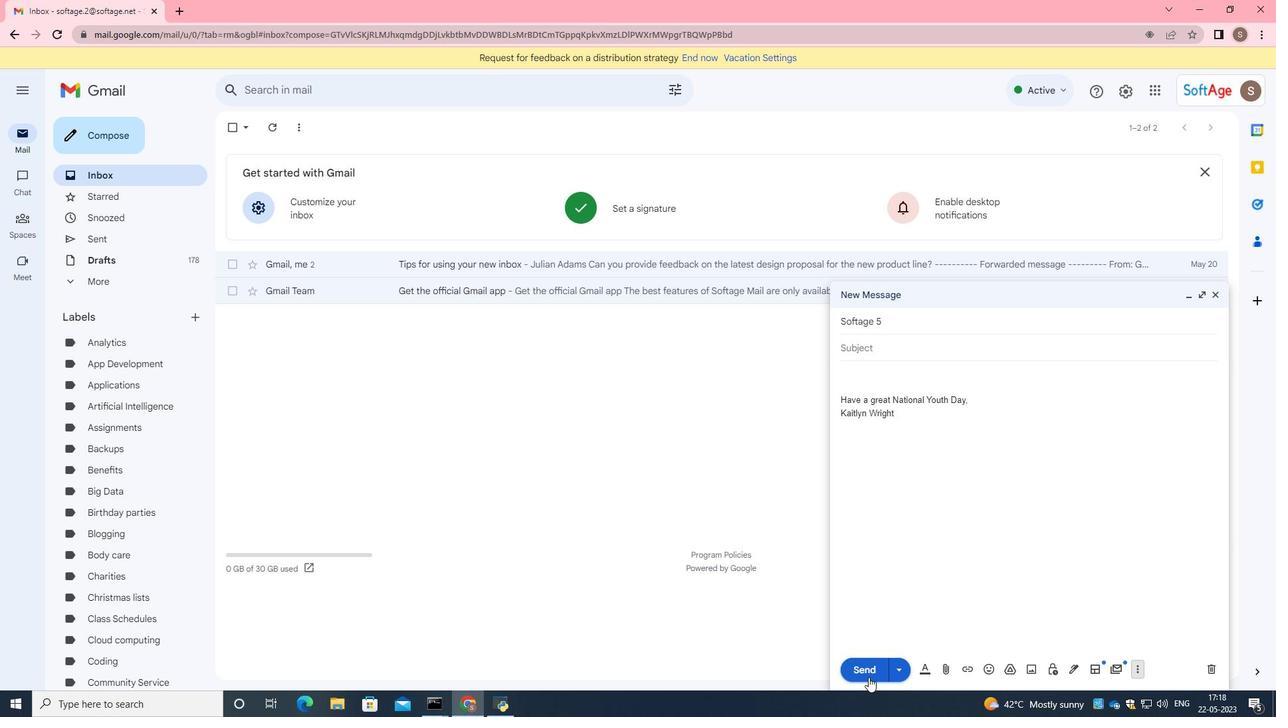 
